 Task: Open a blank google sheet and write heading  Budget Tracker. Add Descriptions in a column and its values below  'Salary, Rent, Dining Out, Internet Bill, Groceries, Utilities Bill, Gas & Savings. 'Add Categories in next column and its values below  Income, Housing, Food, Utilities, Food, Utilities, Transportation & Savings. Add amount in next column and its values below  $2,500, $800, $100, $50, $200, $100, $100, $50 & $500. Add Dates in next column and its values below  2023-05-01, 2023-05-05, 2023-05-10, 2023-05-15, 2023-05-19, 2023-05-22, 2023-05-25 & 2023-05-30. Add Income/ Expense in next column and its values below  Income, Expense, Expense, Expense, Expense, Expense, Expense & IncomeSave page BudgetTrackbook
Action: Mouse moved to (307, 198)
Screenshot: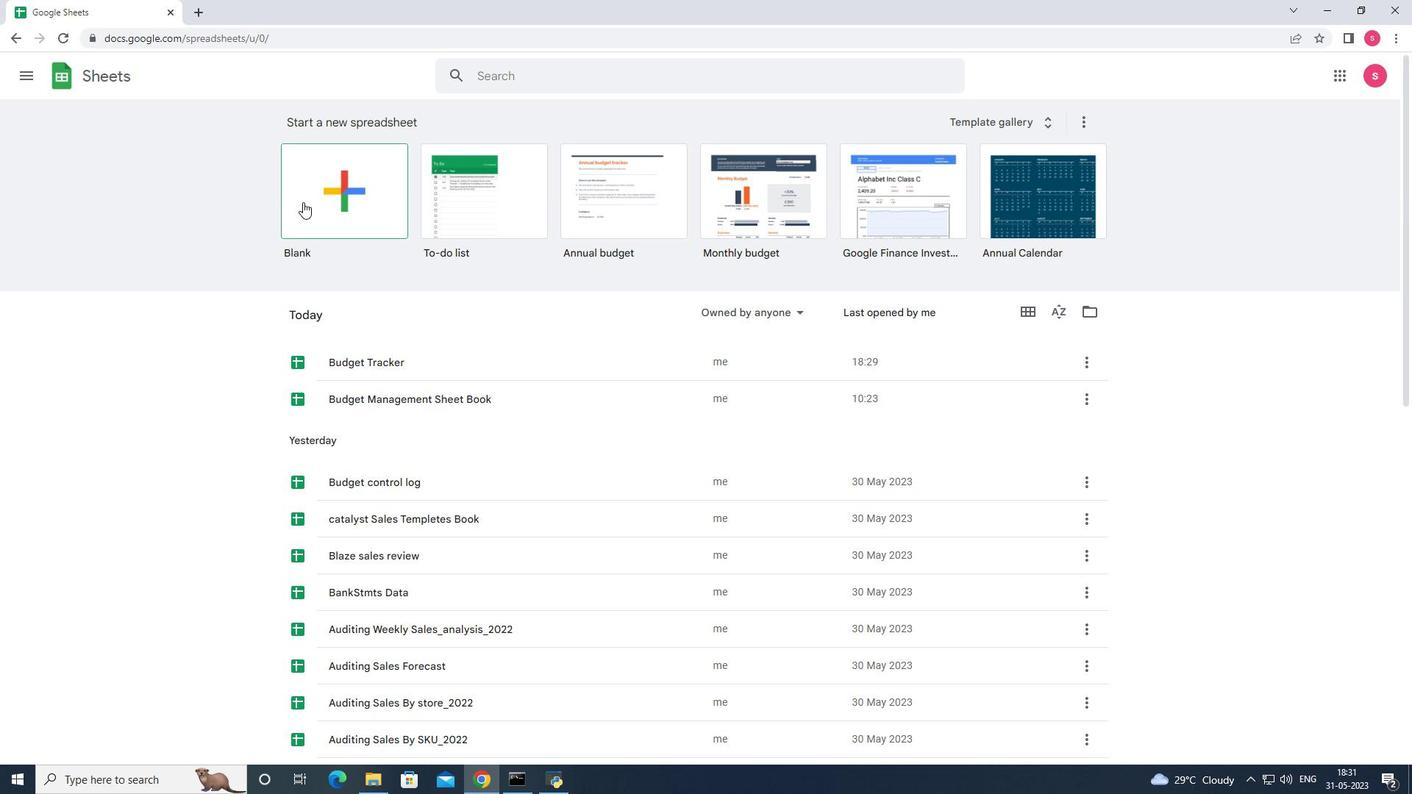 
Action: Mouse pressed left at (307, 198)
Screenshot: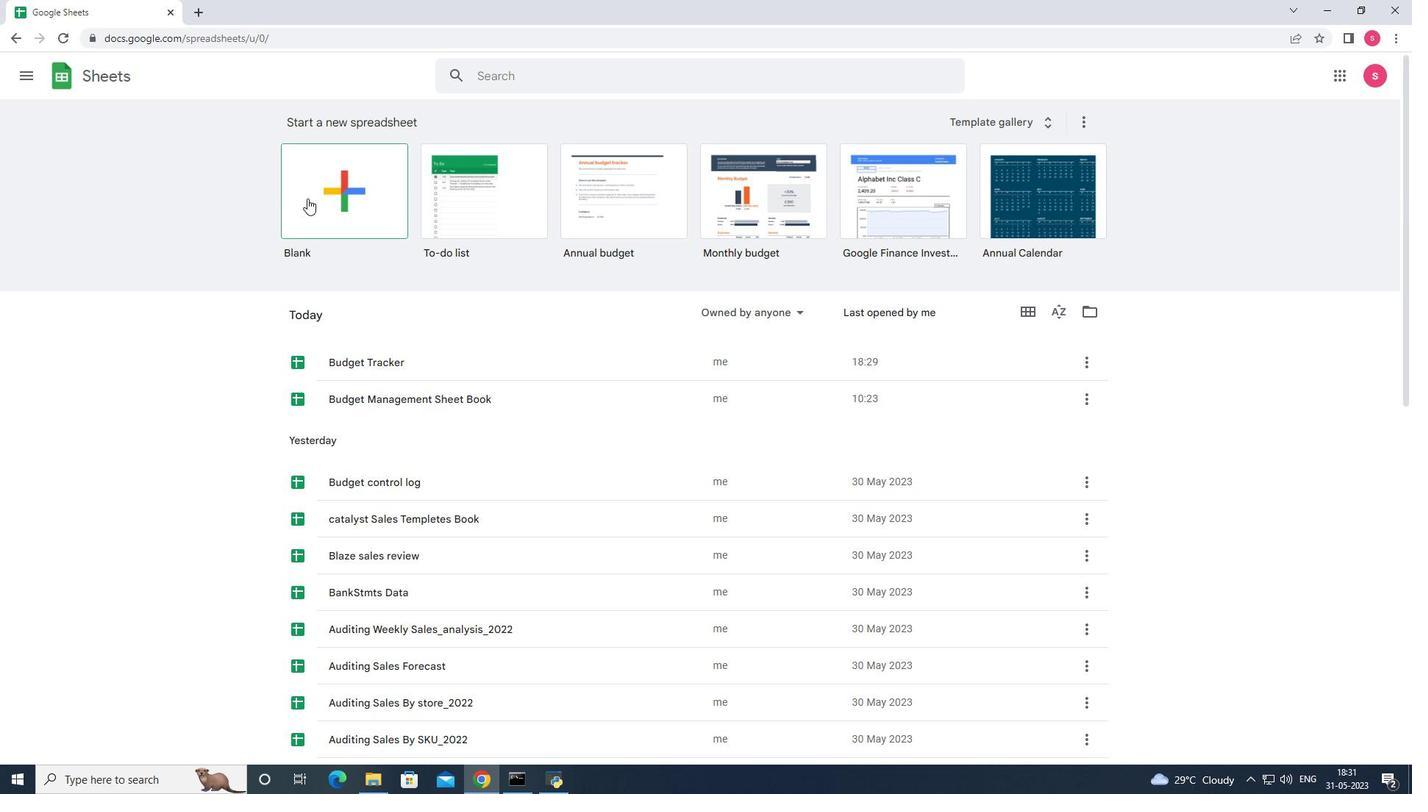 
Action: Mouse moved to (147, 231)
Screenshot: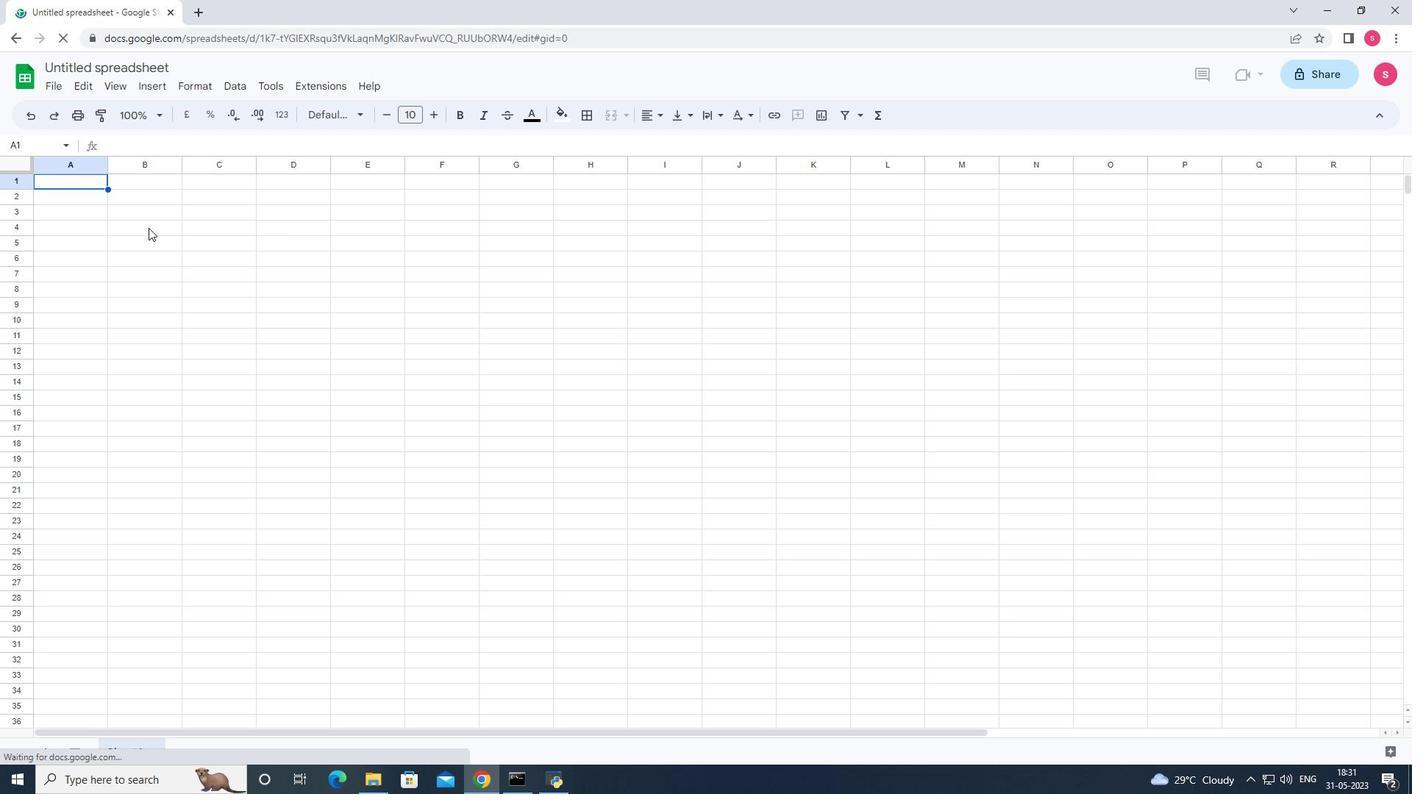 
Action: Key pressed <Key.shift><Key.shift><Key.shift><Key.shift><Key.shift><Key.shift><Key.shift><Key.shift><Key.shift>Budget<Key.space><Key.shift>Tracker<Key.enter><Key.shift><Key.shift><Key.shift><Key.shift><Key.shift><Key.shift><Key.shift><Key.shift><Key.shift><Key.shift><Key.shift><Key.shift><Key.shift><Key.shift><Key.shift><Key.shift><Key.shift><Key.shift><Key.shift><Key.shift><Key.shift><Key.shift><Key.shift><Key.shift><Key.shift><Key.shift><Key.shift><Key.shift><Key.shift><Key.shift><Key.shift><Key.shift><Key.shift><Key.shift><Key.shift><Key.shift><Key.shift><Key.shift><Key.shift><Key.shift><Key.shift><Key.shift><Key.shift><Key.shift><Key.shift><Key.shift><Key.shift><Key.shift><Key.shift><Key.shift><Key.shift><Key.shift><Key.shift><Key.shift><Key.shift><Key.shift><Key.shift><Key.shift><Key.shift><Key.shift><Key.shift><Key.shift>Descriptions<Key.enter><Key.shift>Salary<Key.space><Key.enter><Key.shift>Rent<Key.enter><Key.shift><Key.shift><Key.shift><Key.shift><Key.shift><Key.shift><Key.shift><Key.shift><Key.shift><Key.shift><Key.shift>Dining<Key.space><Key.shift>Out<Key.enter><Key.shift><Key.shift><Key.shift><Key.shift><Key.shift><Key.shift>Internet<Key.space><Key.shift>Bill<Key.enter><Key.shift><Key.shift><Key.shift><Key.shift><Key.shift><Key.shift><Key.shift><Key.shift><Key.shift><Key.shift><Key.shift><Key.shift><Key.shift><Key.shift><Key.shift><Key.shift><Key.shift><Key.shift><Key.shift><Key.shift><Key.shift><Key.shift><Key.shift><Key.shift><Key.shift><Key.shift><Key.shift><Key.shift>Groceries<Key.enter><Key.shift><Key.shift><Key.shift><Key.shift><Key.shift><Key.shift><Key.shift><Key.shift><Key.shift><Key.shift><Key.shift>Utilities<Key.space><Key.shift>Bii<Key.backspace>ll<Key.enter><Key.shift><Key.shift><Key.shift><Key.shift><Key.shift><Key.shift><Key.shift><Key.shift><Key.shift><Key.shift><Key.shift><Key.shift>Gas<Key.enter><Key.shift>Savings<Key.enter><Key.right><Key.up><Key.up><Key.up><Key.up><Key.up><Key.up><Key.up><Key.up><Key.up><Key.shift>Categories<Key.enter><Key.shift><Key.shift><Key.shift><Key.shift>Income<Key.enter><Key.shift>Housing<Key.enter><Key.shift><Key.shift><Key.shift><Key.shift><Key.shift><Key.shift><Key.shift><Key.shift><Key.shift><Key.shift><Key.shift><Key.shift><Key.shift><Key.shift><Key.shift><Key.shift><Key.shift><Key.shift><Key.shift><Key.shift><Key.shift><Key.shift><Key.shift><Key.shift><Key.shift>Food<Key.enter><Key.shift>Utilities<Key.enter><Key.shift><Key.shift>F<Key.enter><Key.shift><Key.shift><Key.shift><Key.shift>U<Key.enter><Key.shift>Transportation<Key.enter><Key.shift>Savings<Key.enter><Key.right><Key.up><Key.up><Key.up><Key.up><Key.up><Key.up><Key.up><Key.up><Key.up><Key.shift>Amount<Key.enter>2500<Key.enter>800<Key.enter>100<Key.enter>50<Key.enter>200<Key.enter>100<Key.enter>50<Key.enter>500<Key.enter><Key.right><Key.up><Key.up><Key.up><Key.up><Key.up><Key.up><Key.up><Key.up>
Screenshot: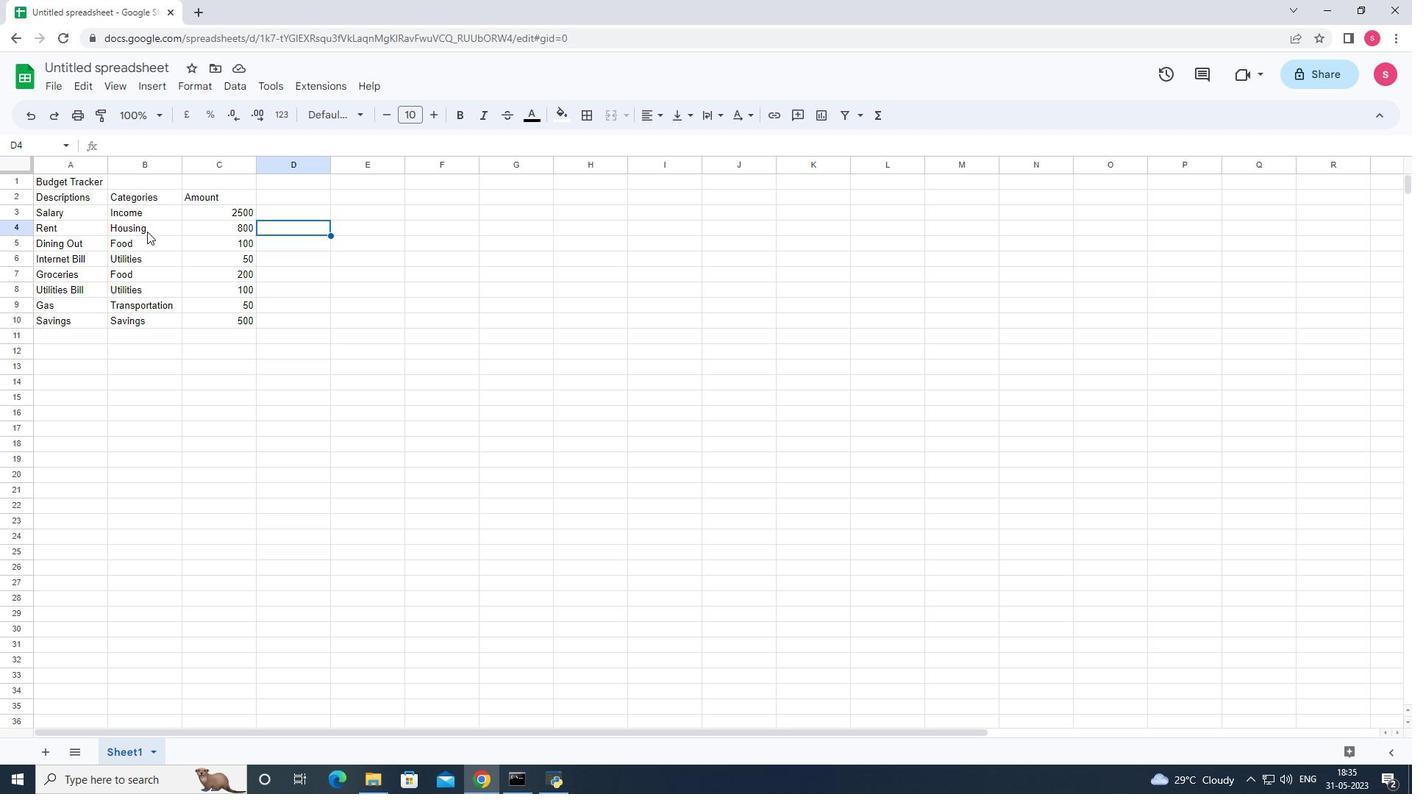 
Action: Mouse moved to (191, 211)
Screenshot: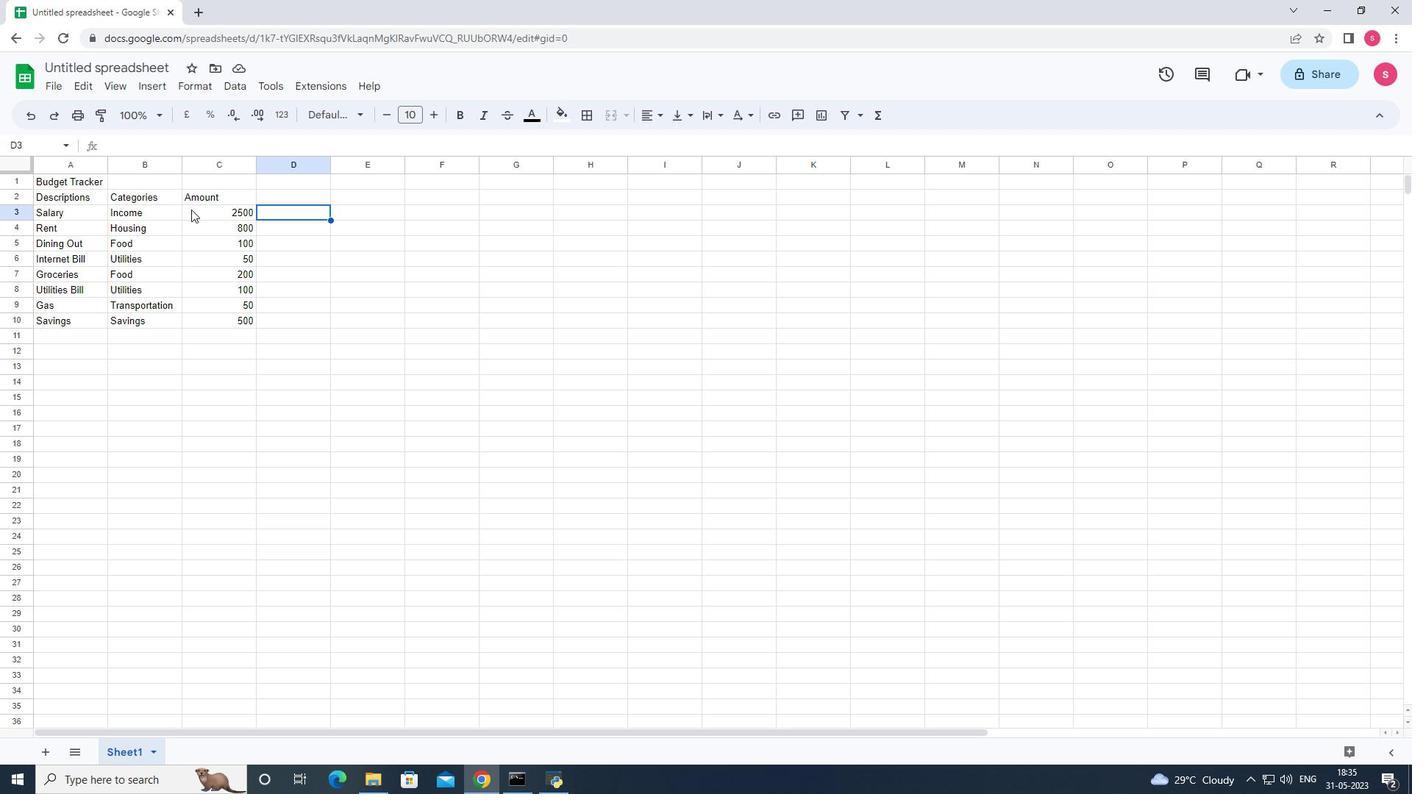 
Action: Mouse pressed left at (191, 211)
Screenshot: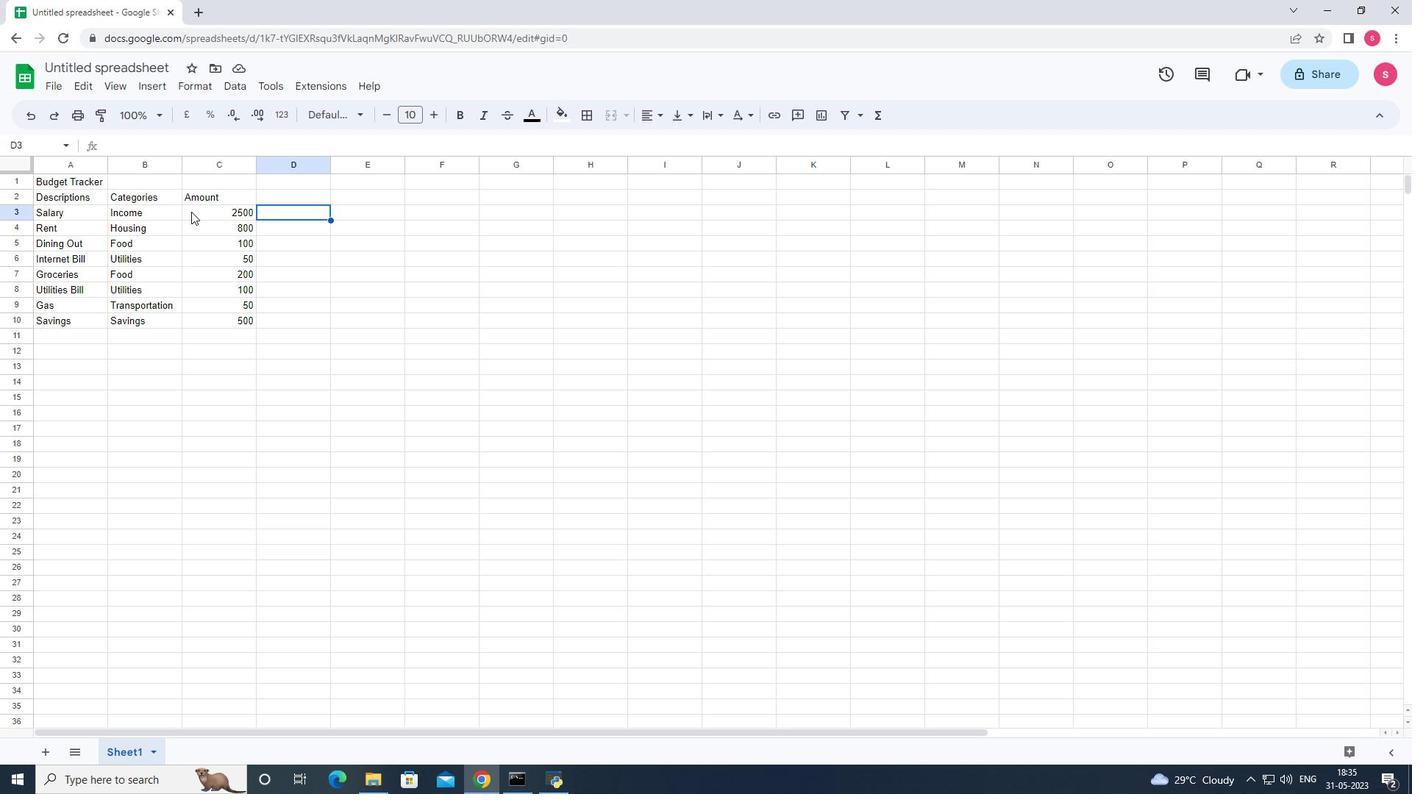 
Action: Mouse moved to (306, 336)
Screenshot: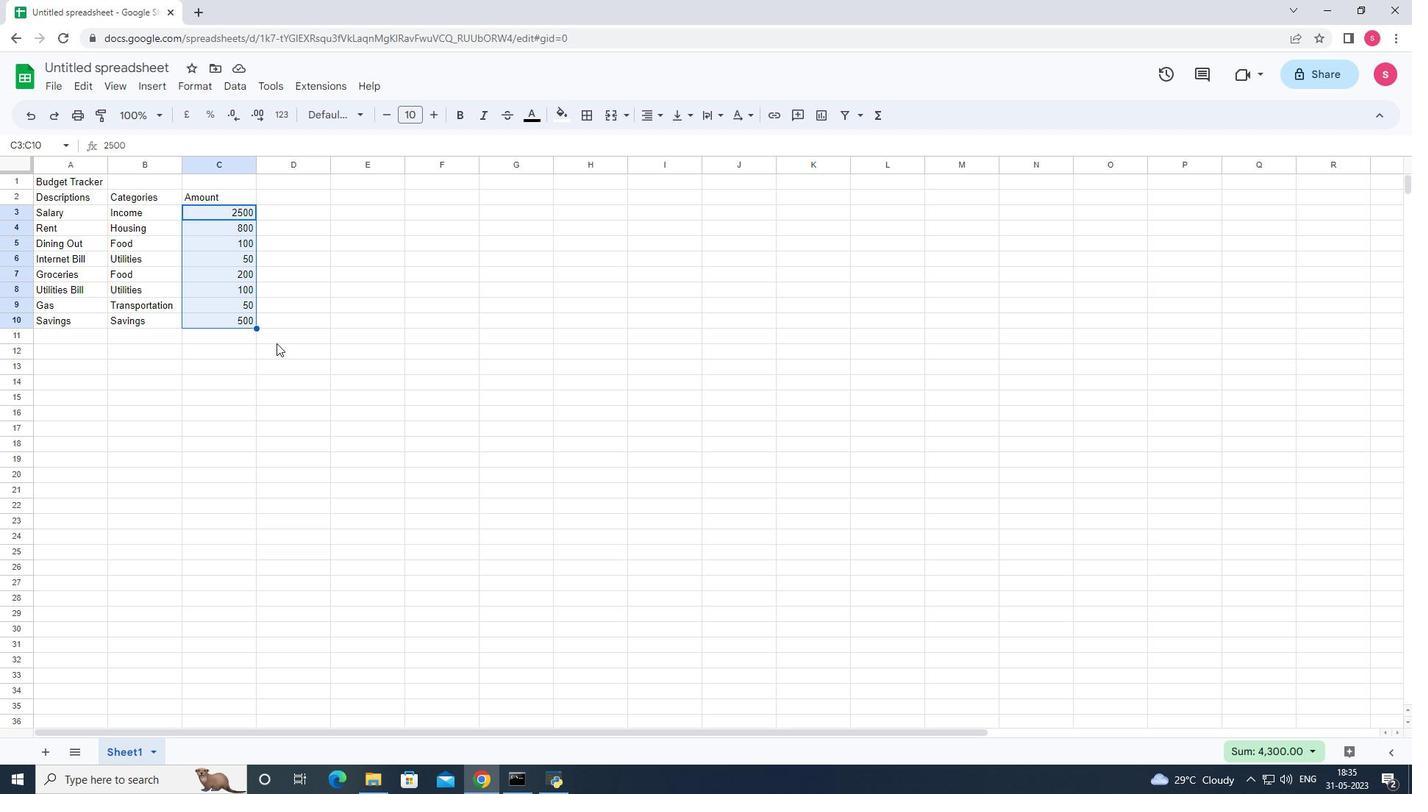 
Action: Mouse pressed left at (306, 336)
Screenshot: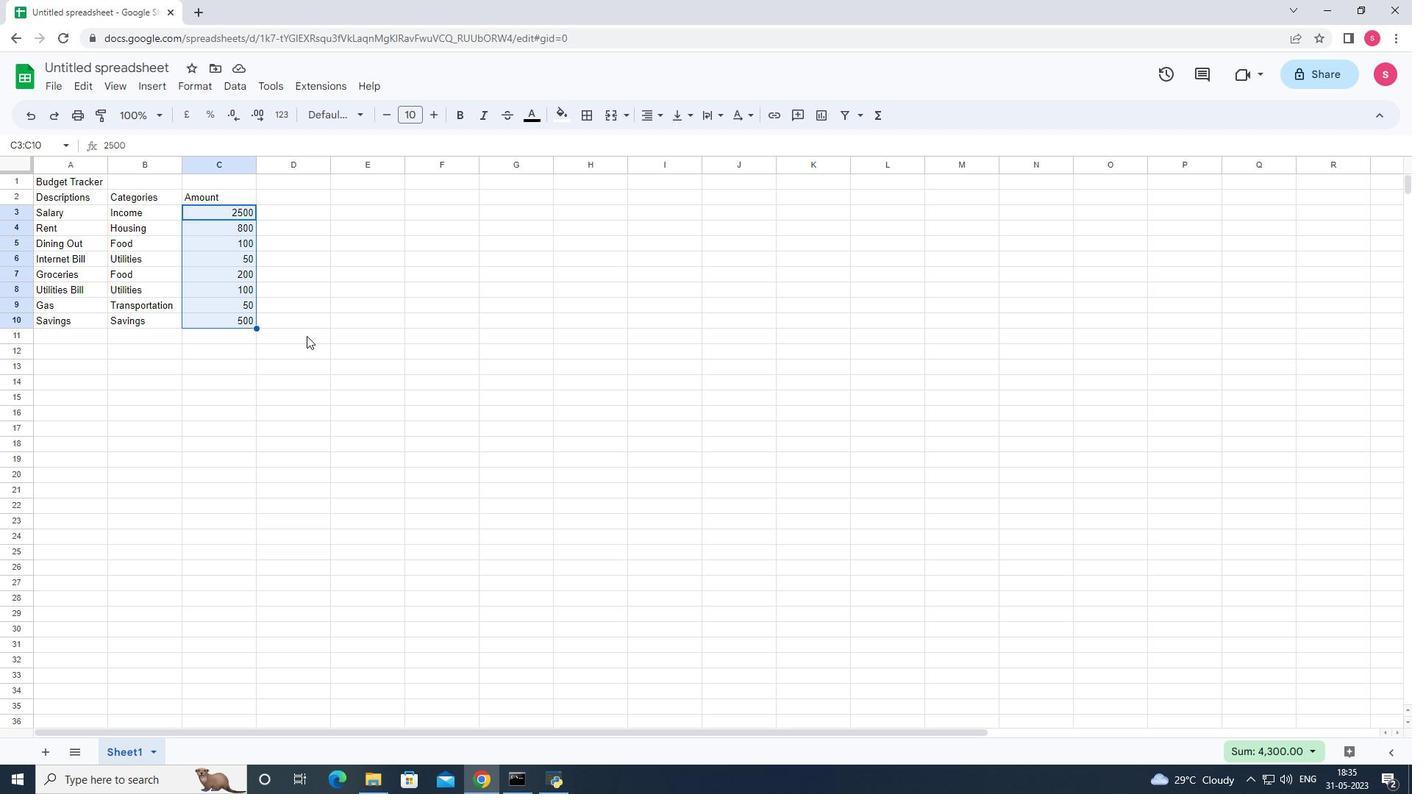 
Action: Mouse moved to (279, 195)
Screenshot: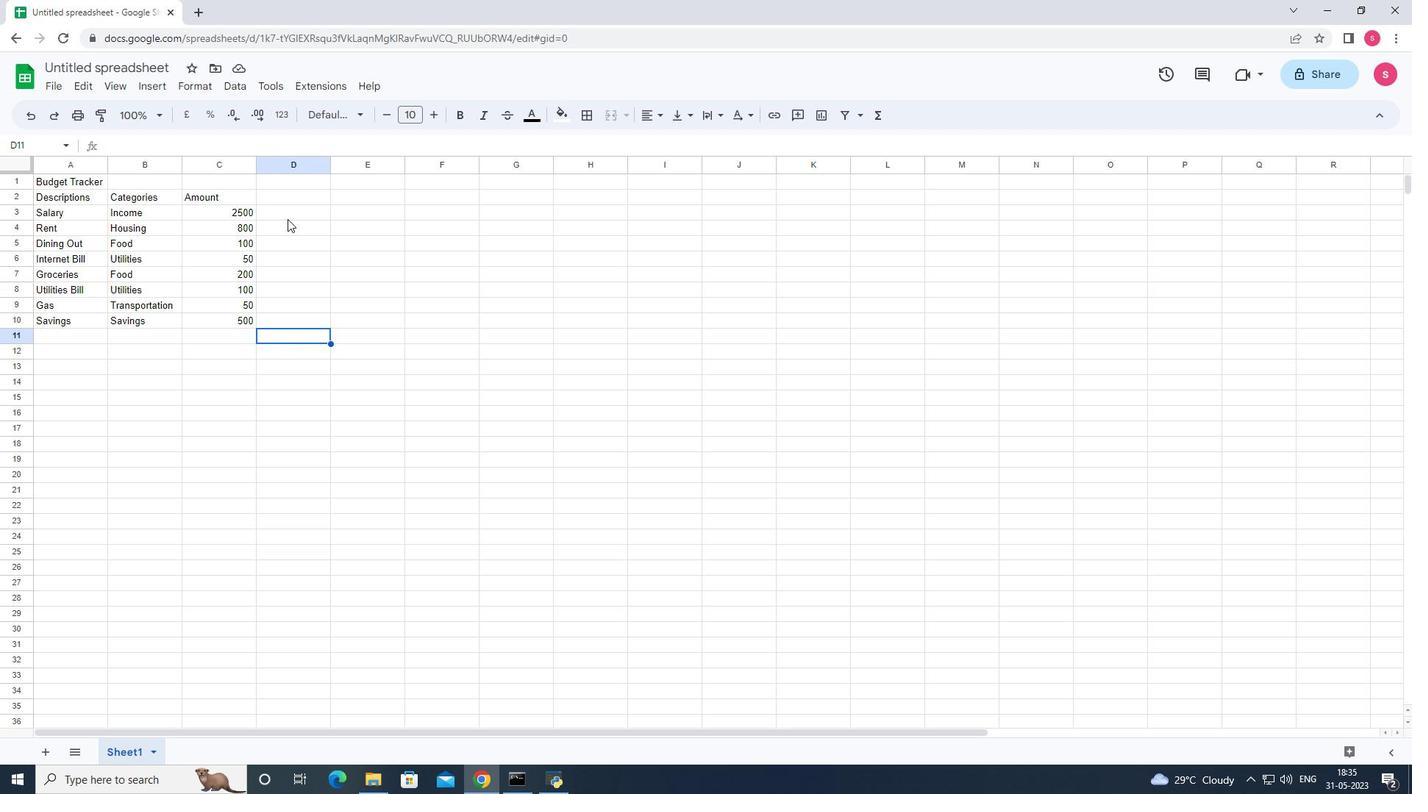 
Action: Mouse pressed left at (279, 195)
Screenshot: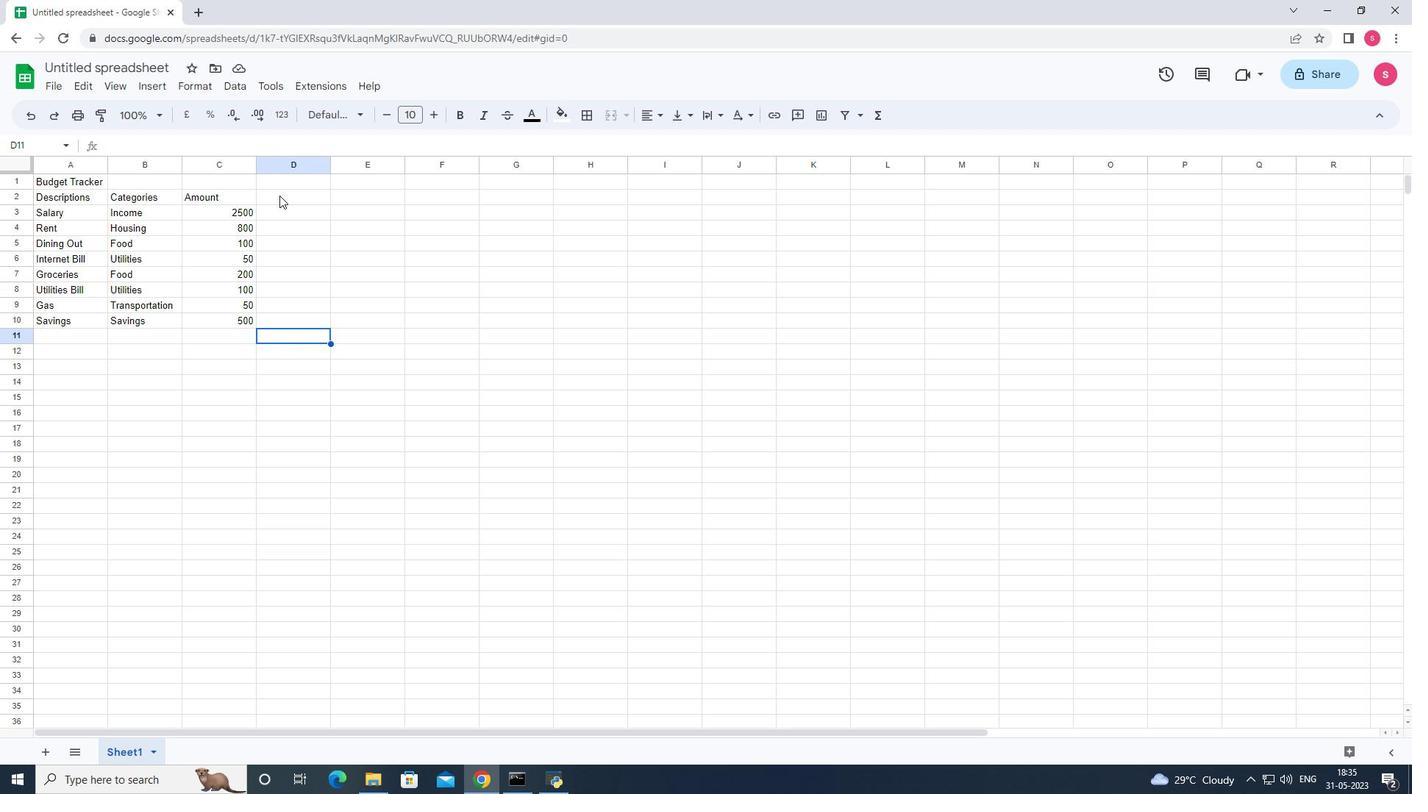
Action: Mouse moved to (278, 205)
Screenshot: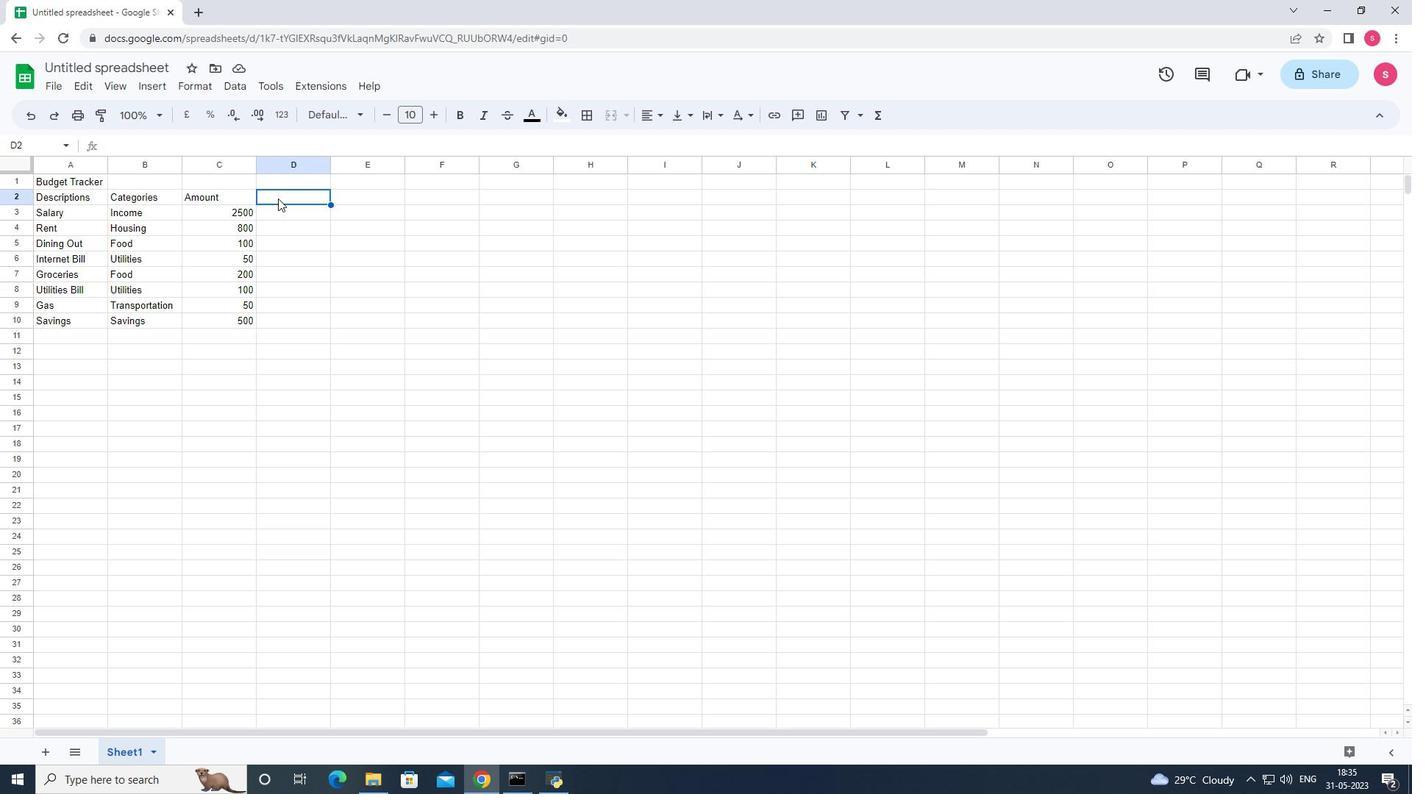 
Action: Key pressed <Key.shift>Dates<Key.down>2023-05-01<Key.enter>2023-05-05<Key.enter>2023-05-10<Key.enter>2023-05-
Screenshot: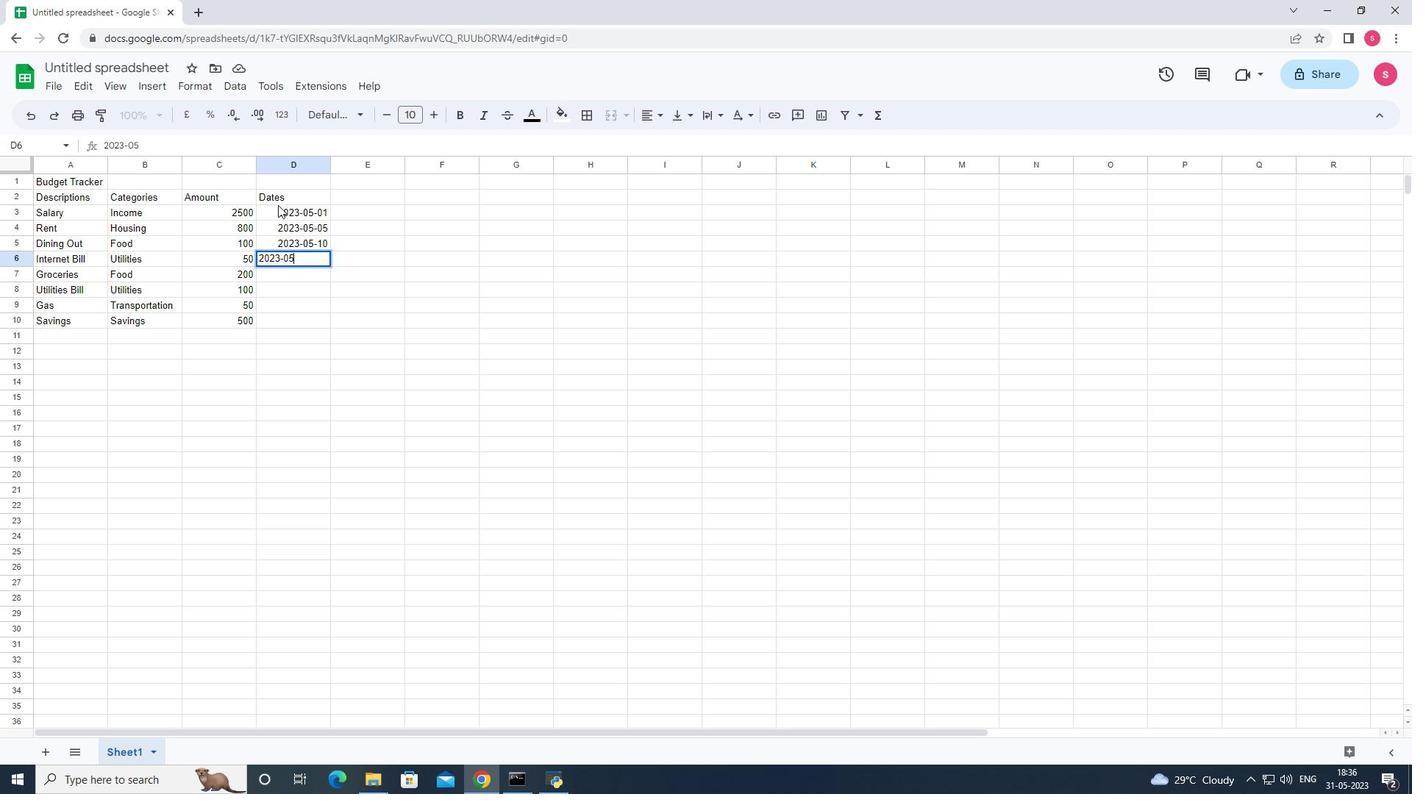 
Action: Mouse moved to (317, 348)
Screenshot: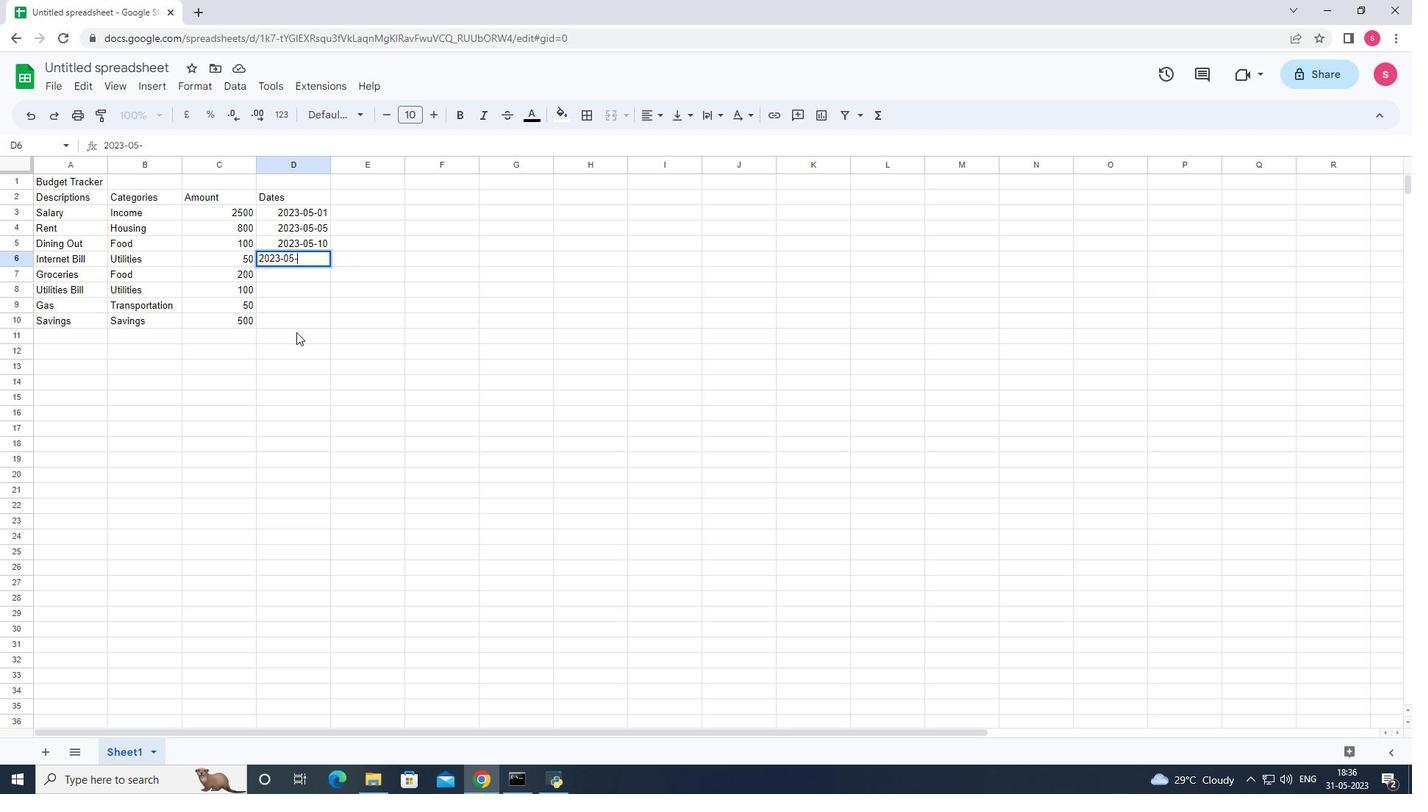 
Action: Mouse pressed left at (317, 348)
Screenshot: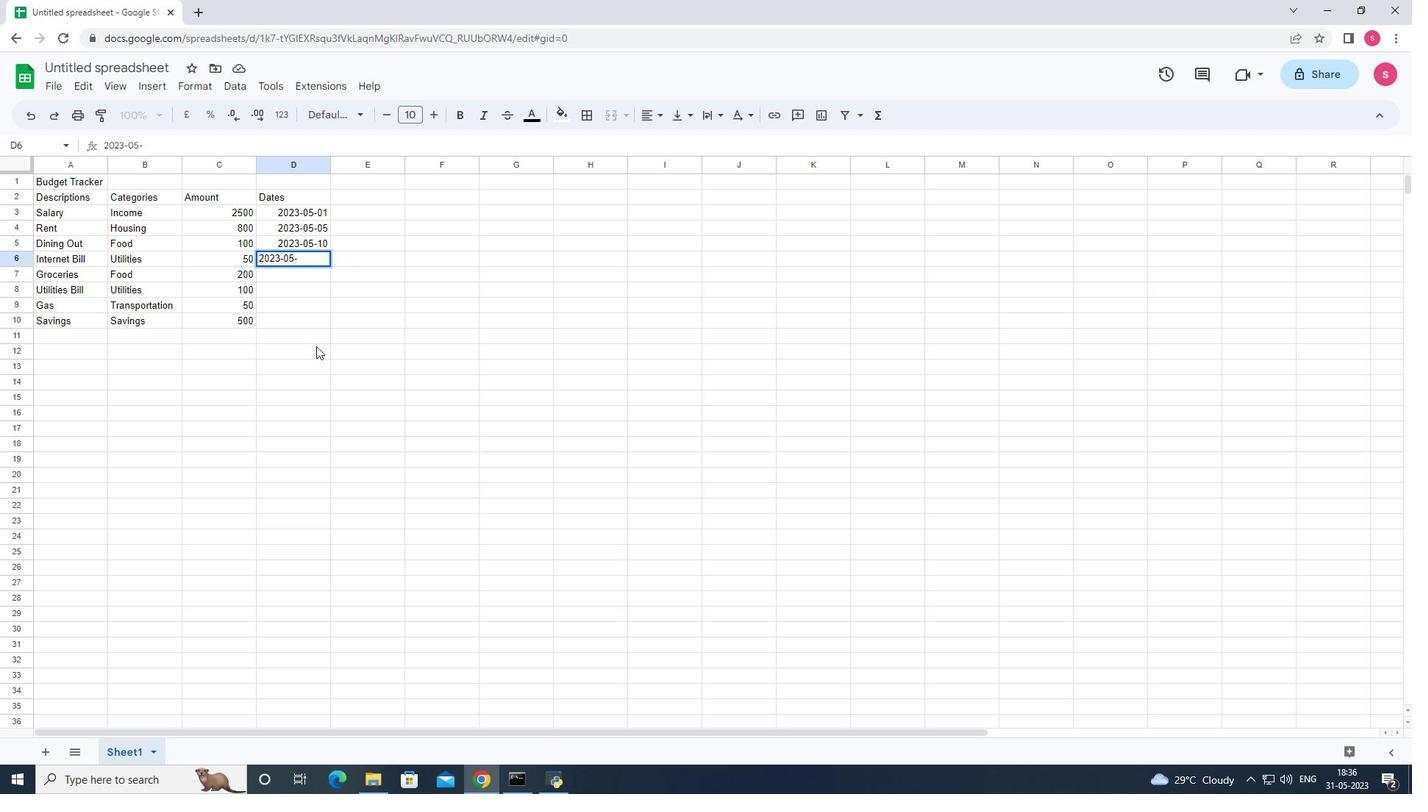 
Action: Mouse moved to (224, 209)
Screenshot: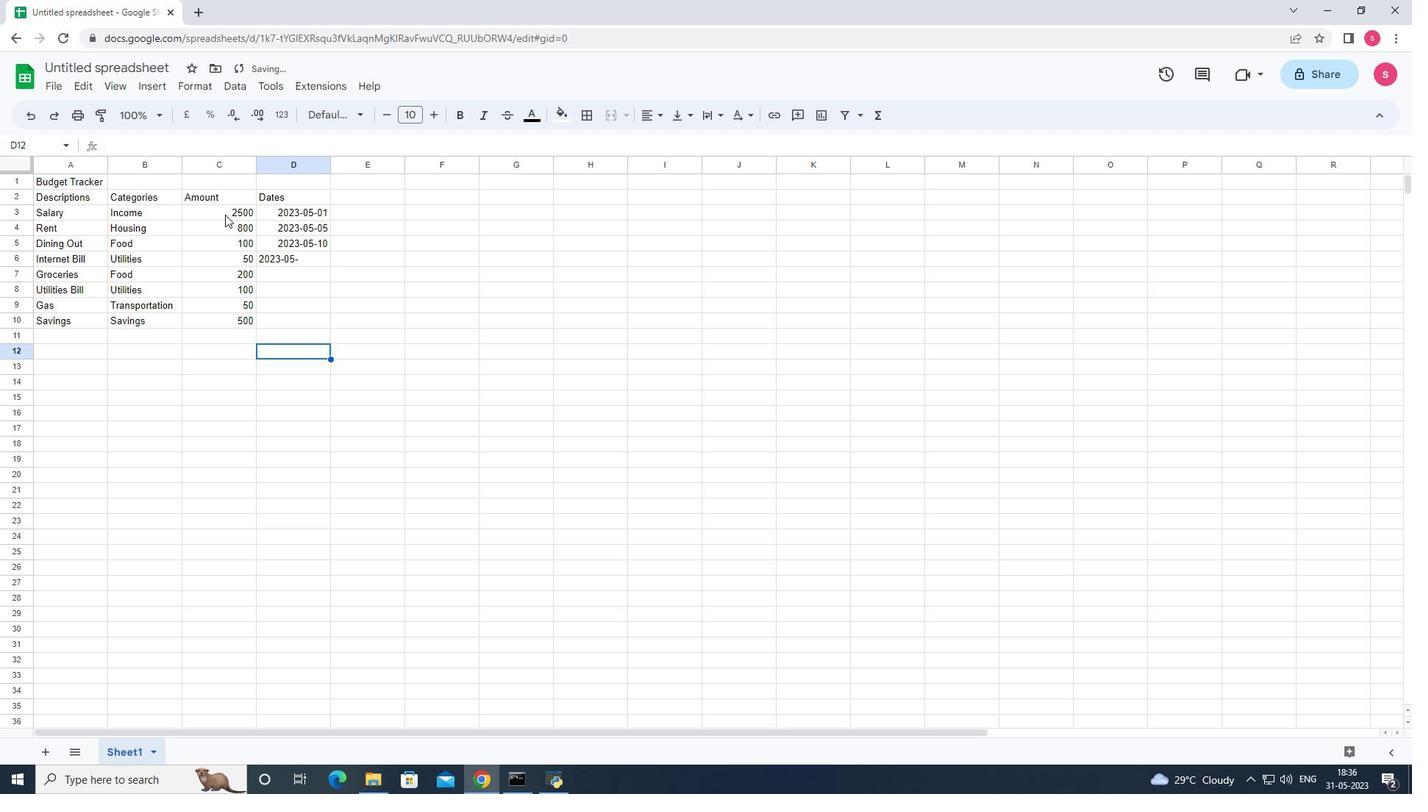 
Action: Mouse pressed left at (224, 209)
Screenshot: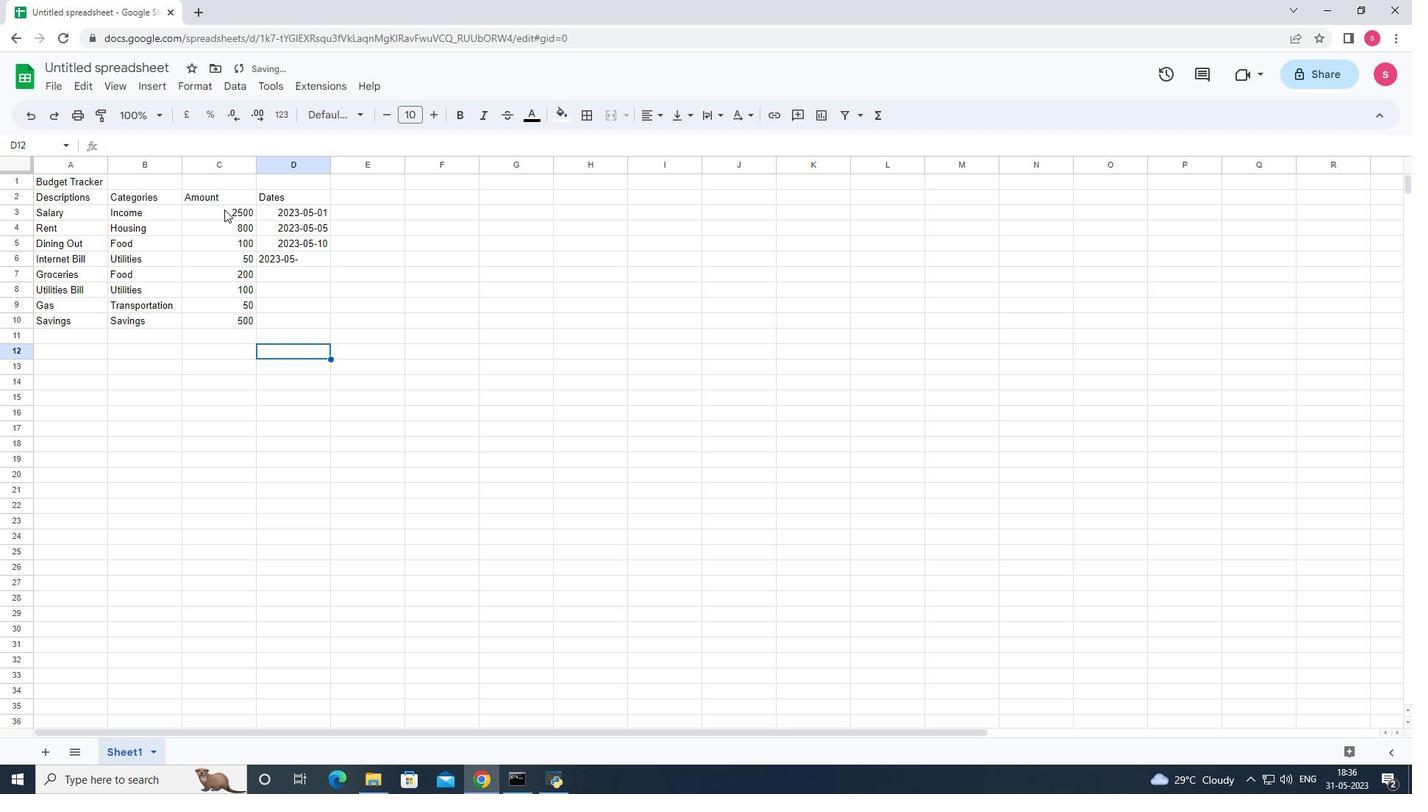 
Action: Mouse moved to (199, 92)
Screenshot: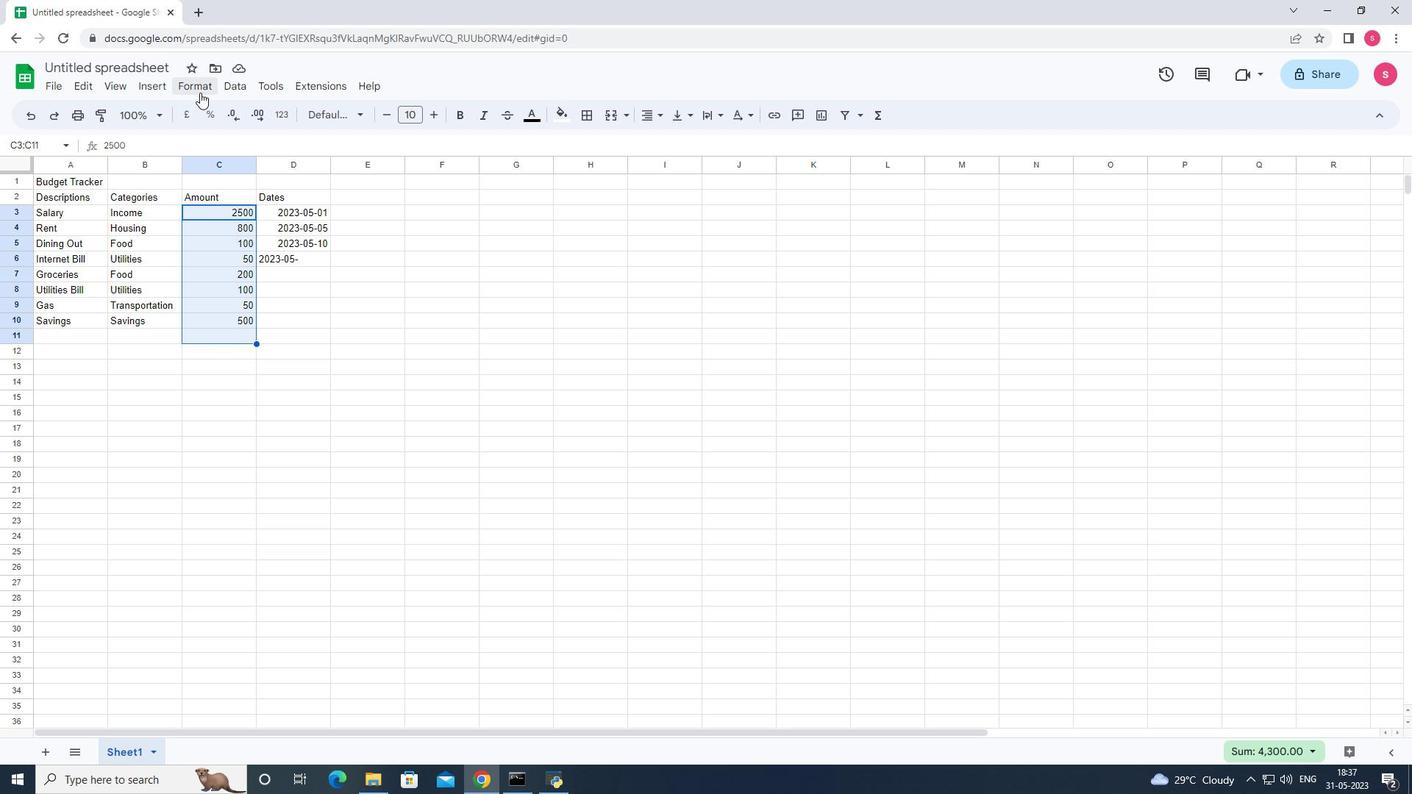 
Action: Mouse pressed left at (199, 92)
Screenshot: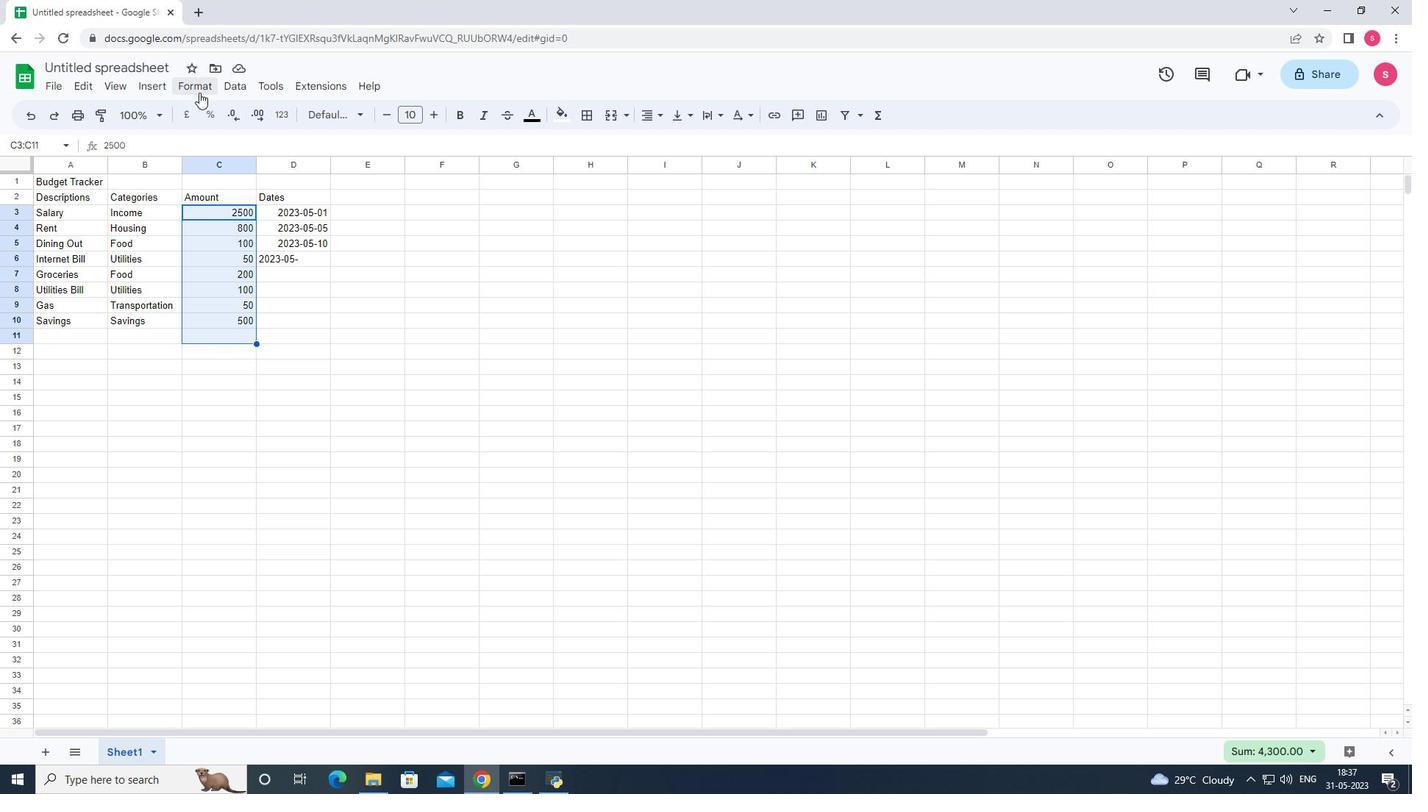 
Action: Mouse moved to (218, 141)
Screenshot: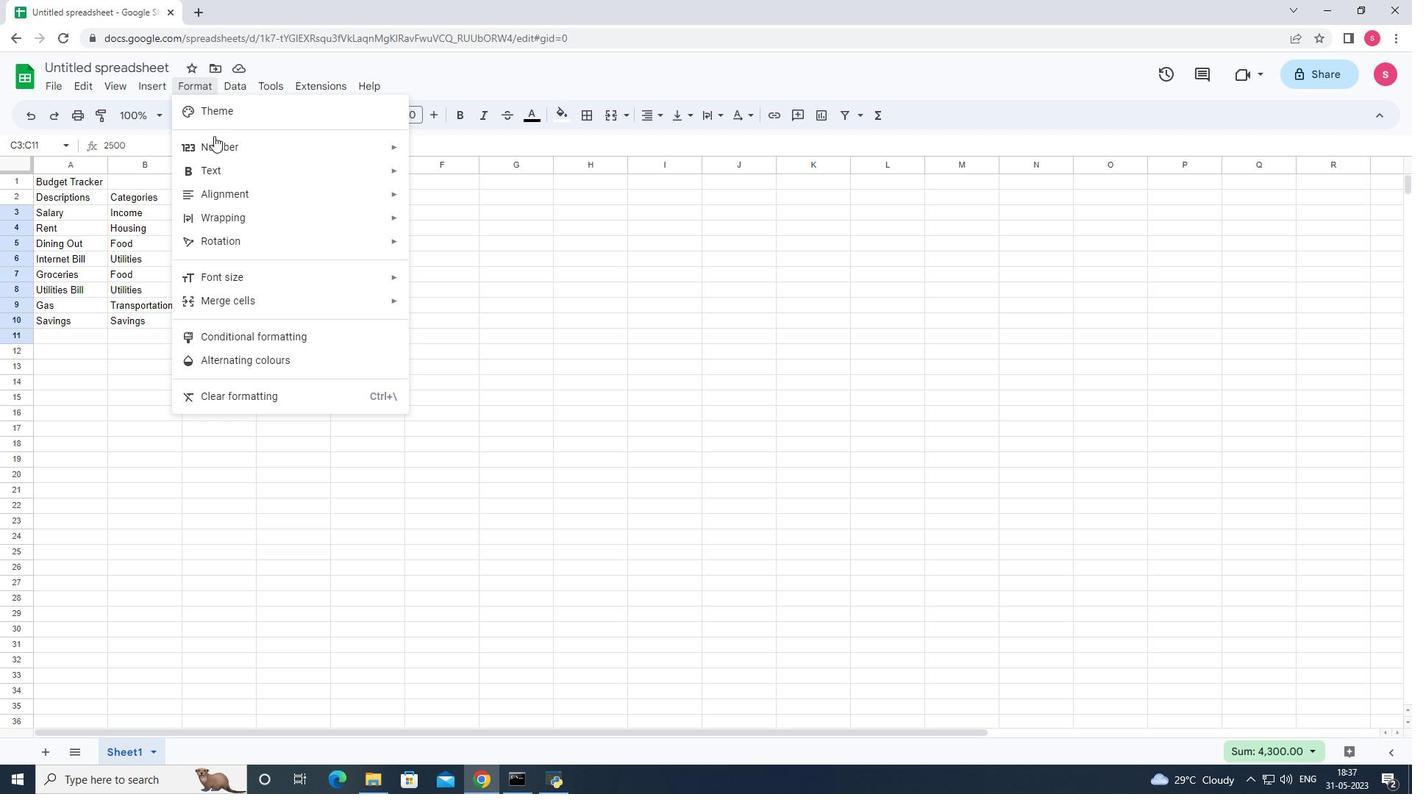 
Action: Mouse pressed left at (218, 141)
Screenshot: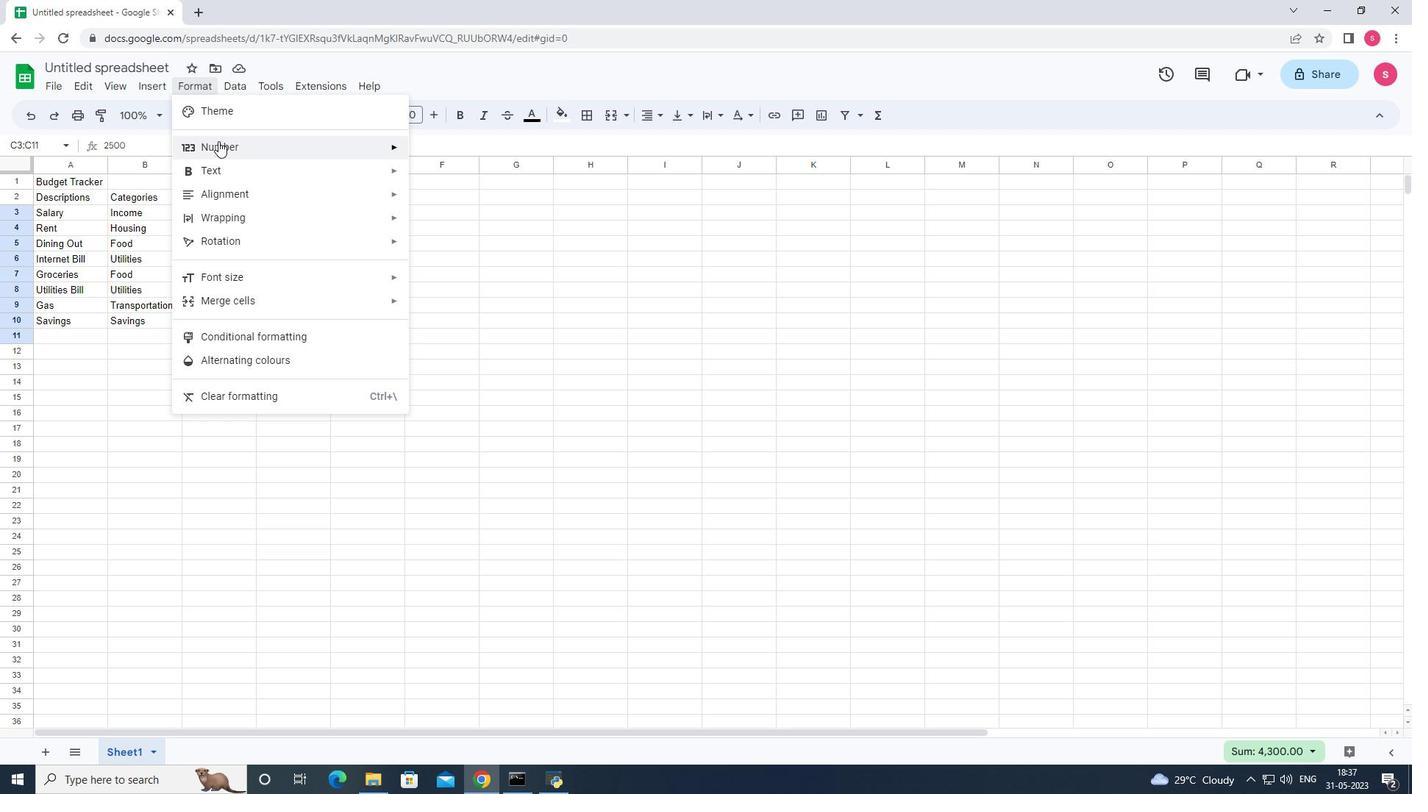 
Action: Mouse moved to (498, 585)
Screenshot: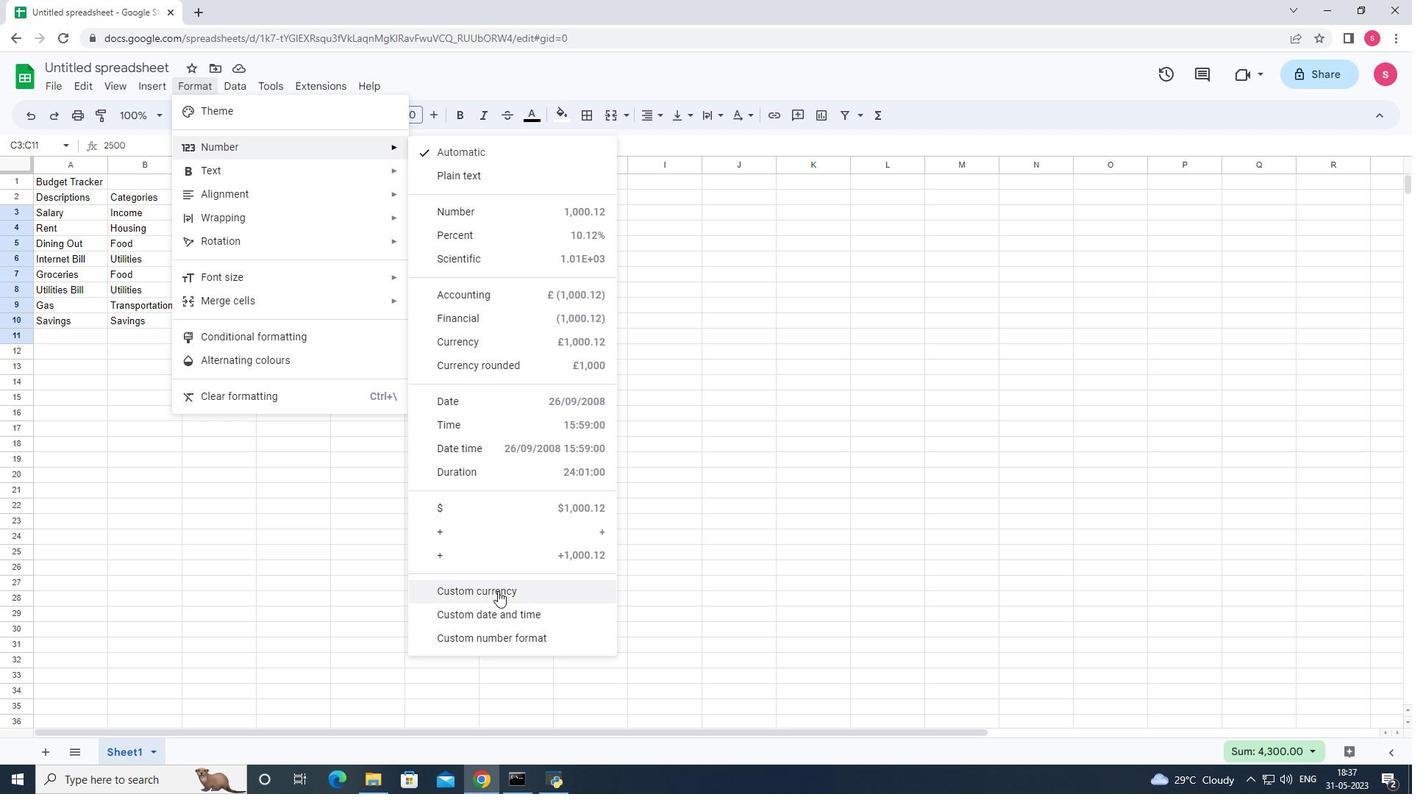 
Action: Mouse pressed left at (498, 585)
Screenshot: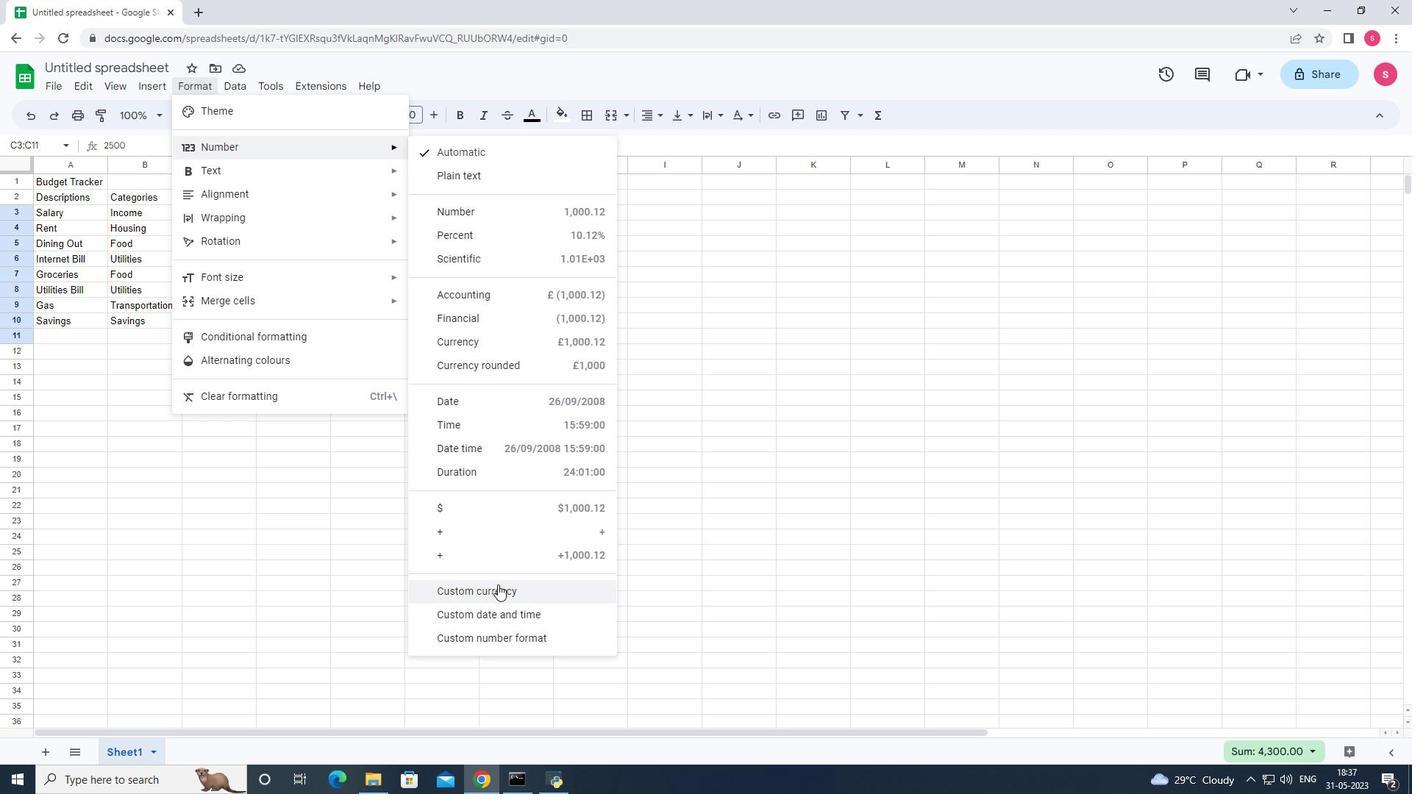 
Action: Mouse moved to (613, 309)
Screenshot: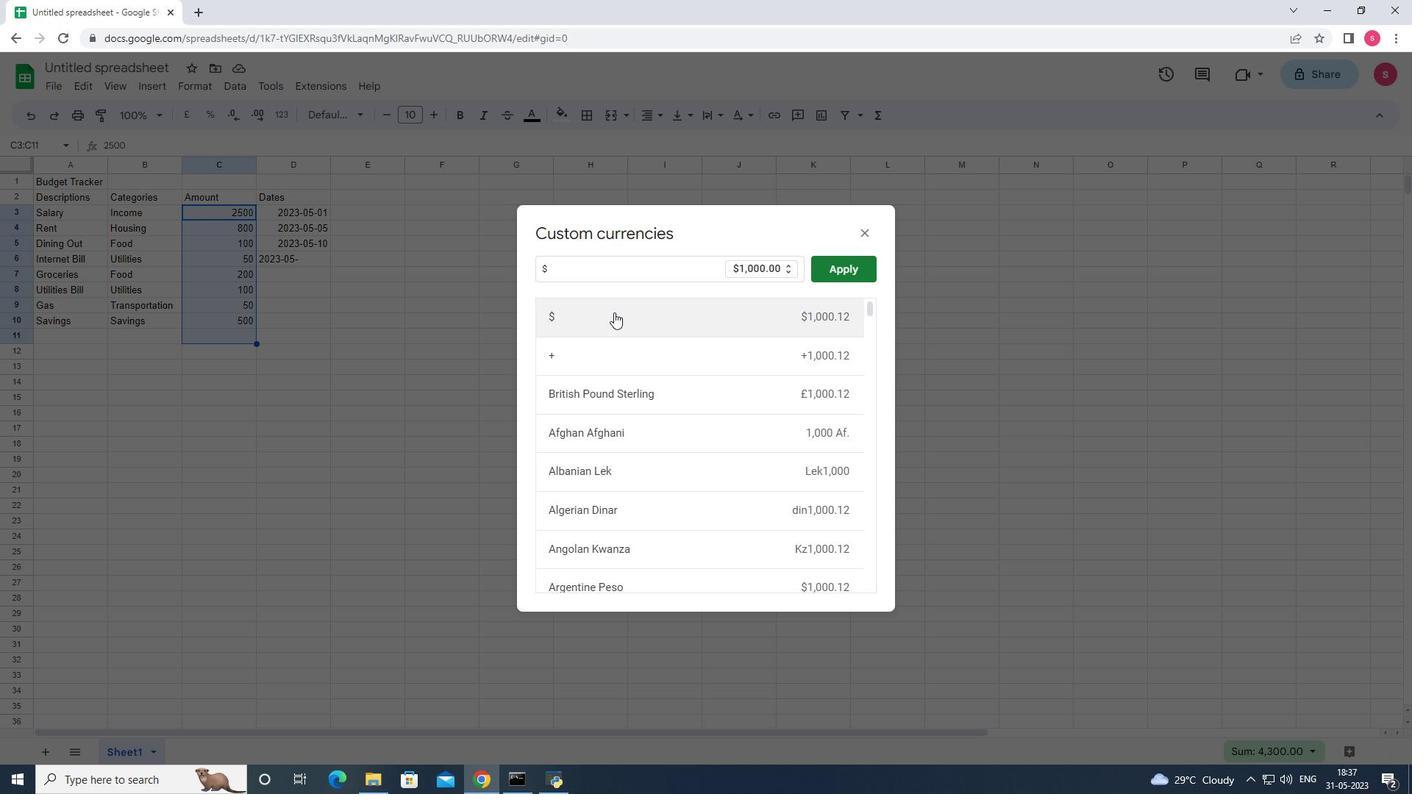 
Action: Mouse pressed left at (613, 309)
Screenshot: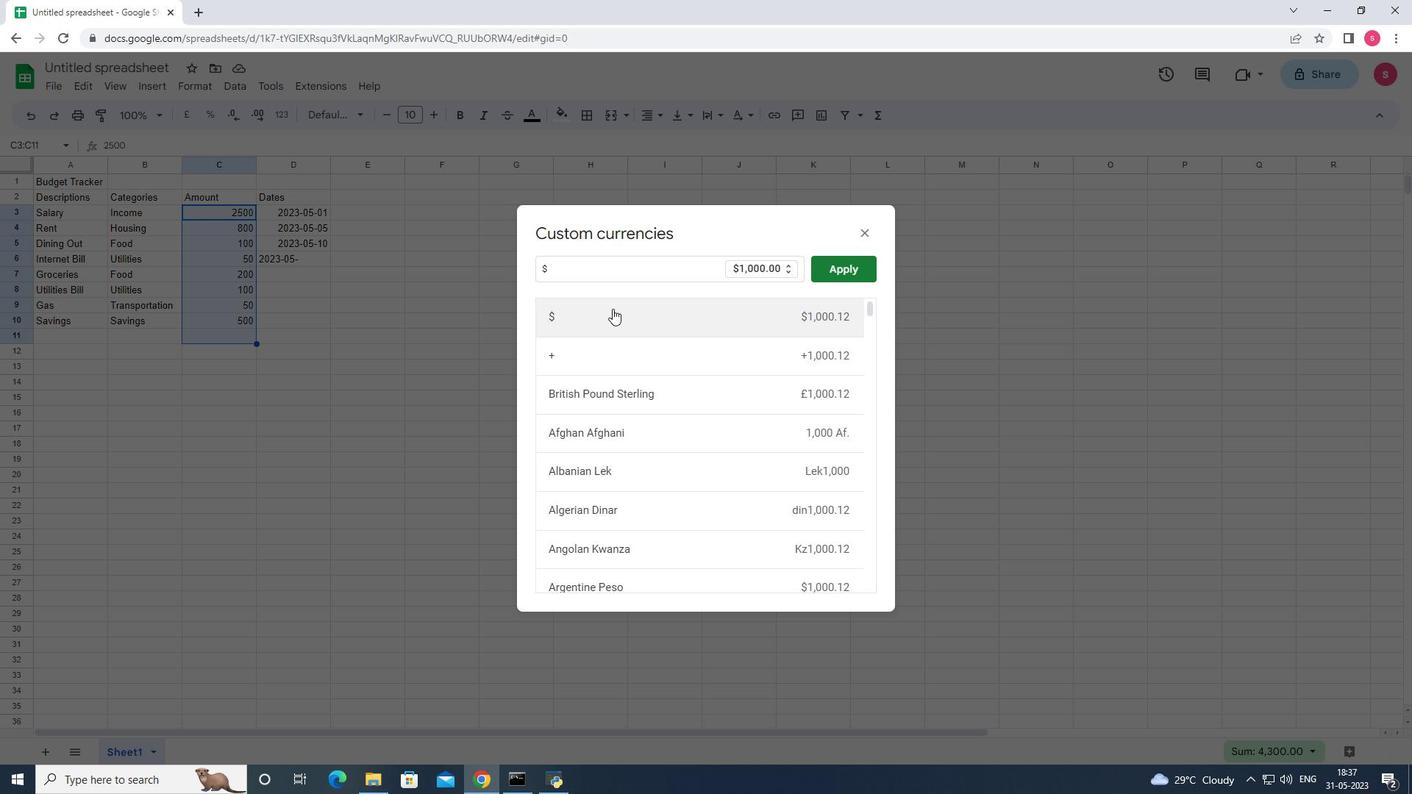 
Action: Mouse moved to (818, 275)
Screenshot: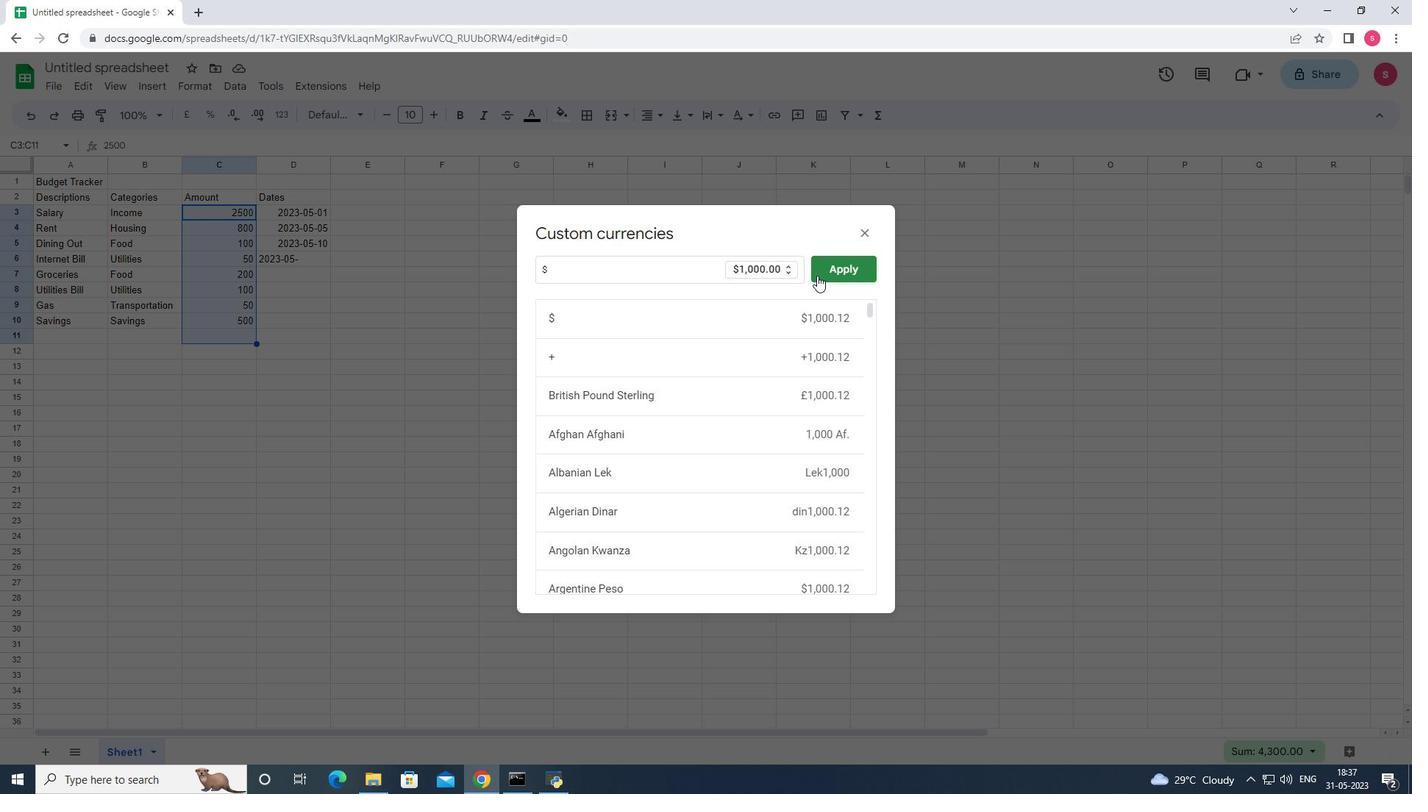 
Action: Mouse pressed left at (818, 275)
Screenshot: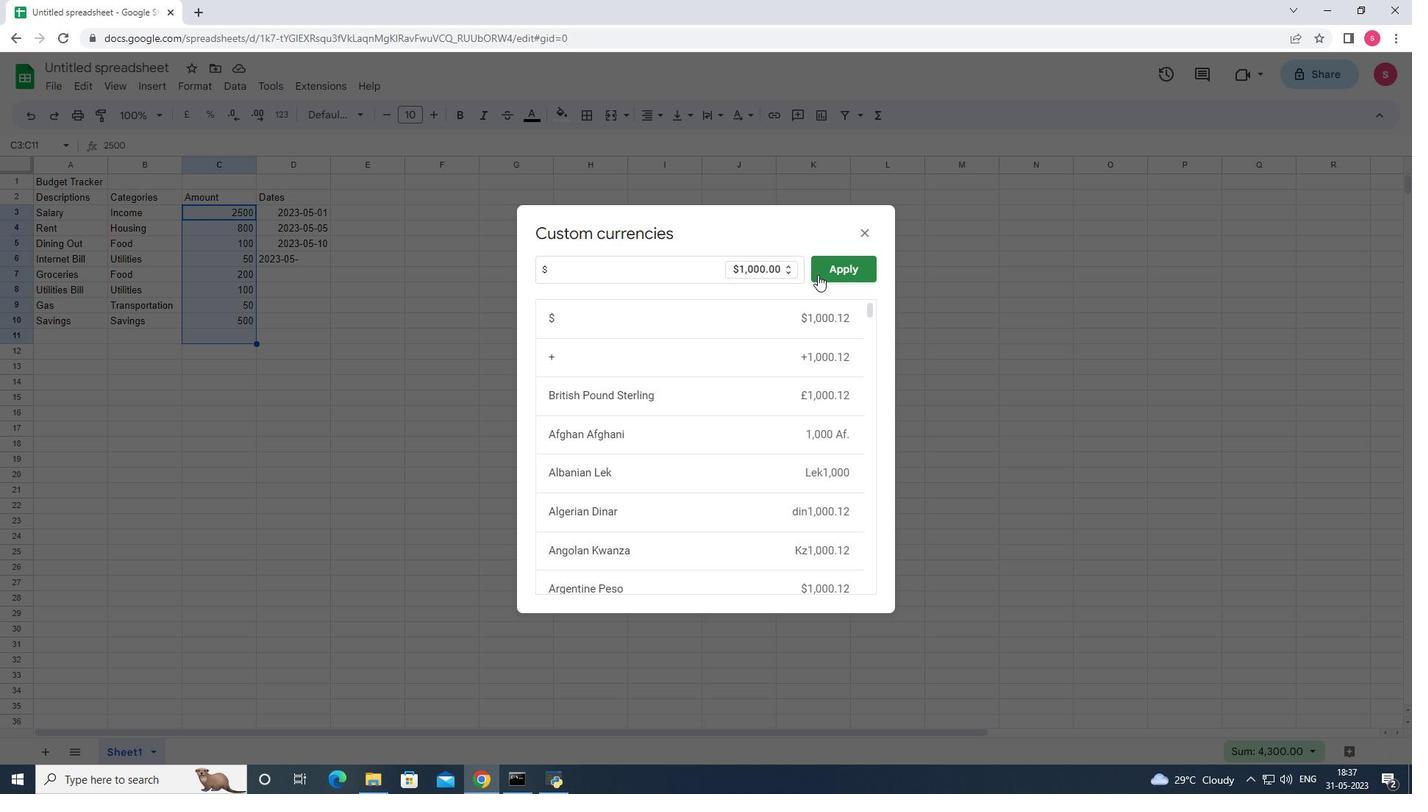 
Action: Mouse moved to (316, 265)
Screenshot: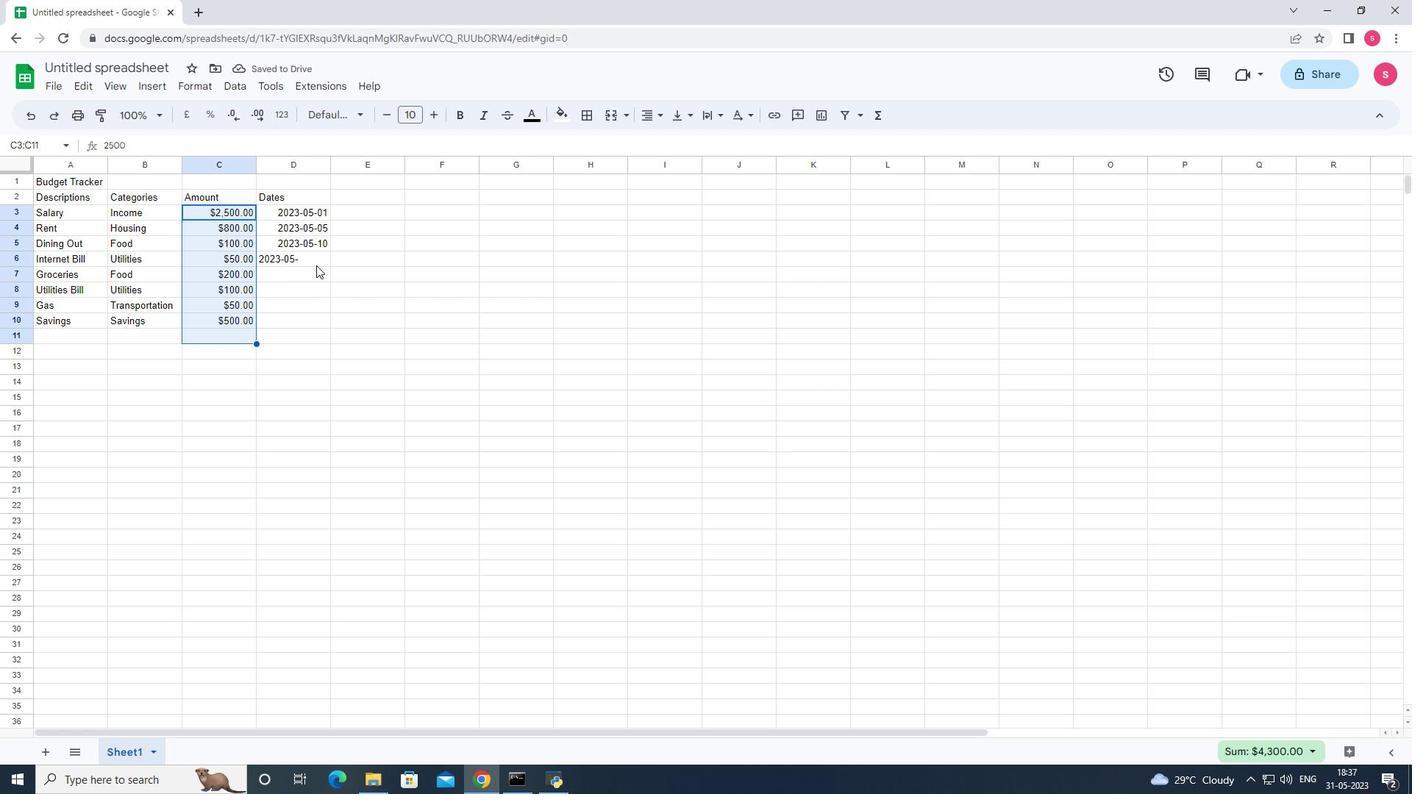 
Action: Mouse pressed left at (316, 265)
Screenshot: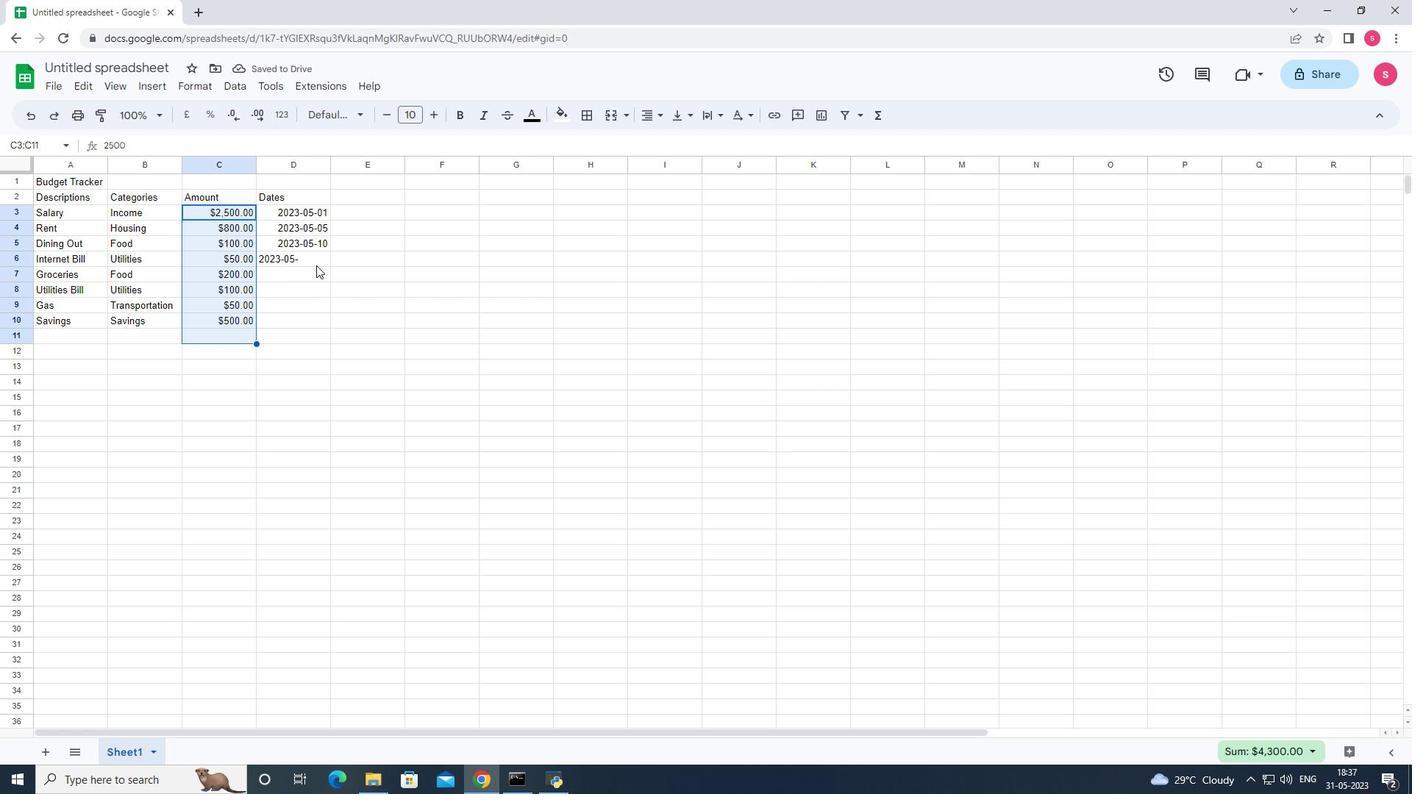 
Action: Mouse moved to (522, 295)
Screenshot: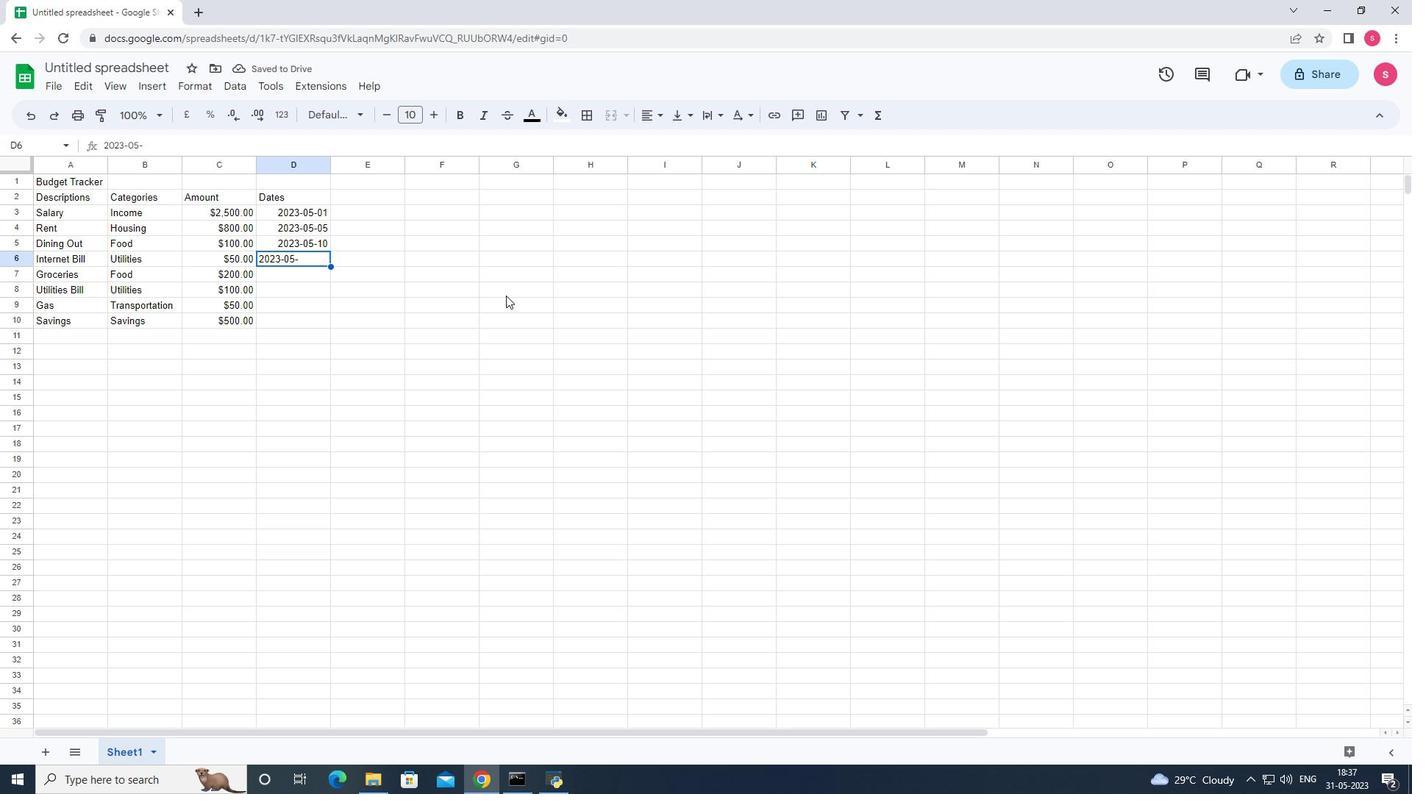 
Action: Key pressed 1<Key.backspace>2023-05-15<Key.enter>2023-05-19<Key.enter>2023-05-22<Key.enter>2023-05-25<Key.enter>2023-05-30<Key.enter><Key.right><Key.up><Key.up><Key.up><Key.up><Key.up><Key.up><Key.up><Key.up><Key.up><Key.shift>Income/<Key.space><Key.shift><Key.shift><Key.shift><Key.shift><Key.shift><Key.shift><Key.shift><Key.shift><Key.shift><Key.shift><Key.shift><Key.shift><Key.shift><Key.shift><Key.shift><Key.shift><Key.shift><Key.shift><Key.shift><Key.shift><Key.shift>Expense<Key.enter><Key.shift><Key.shift><Key.shift><Key.shift><Key.shift><Key.shift><Key.shift><Key.shift><Key.shift><Key.shift><Key.shift>Income<Key.space><Key.down><Key.shift><Key.shift><Key.shift><Key.shift><Key.shift><Key.shift><Key.shift><Key.shift><Key.shift><Key.shift><Key.shift><Key.shift><Key.shift><Key.shift>Expense<Key.space><Key.down><Key.down><Key.down><Key.down><Key.down><Key.down><Key.shift>Income<Key.up><Key.shift>Expense<Key.up><Key.shift>Expense<Key.up><Key.shift>Expense<Key.up><Key.up><Key.shift>Expense<Key.down><Key.shift>Expense<Key.right>
Screenshot: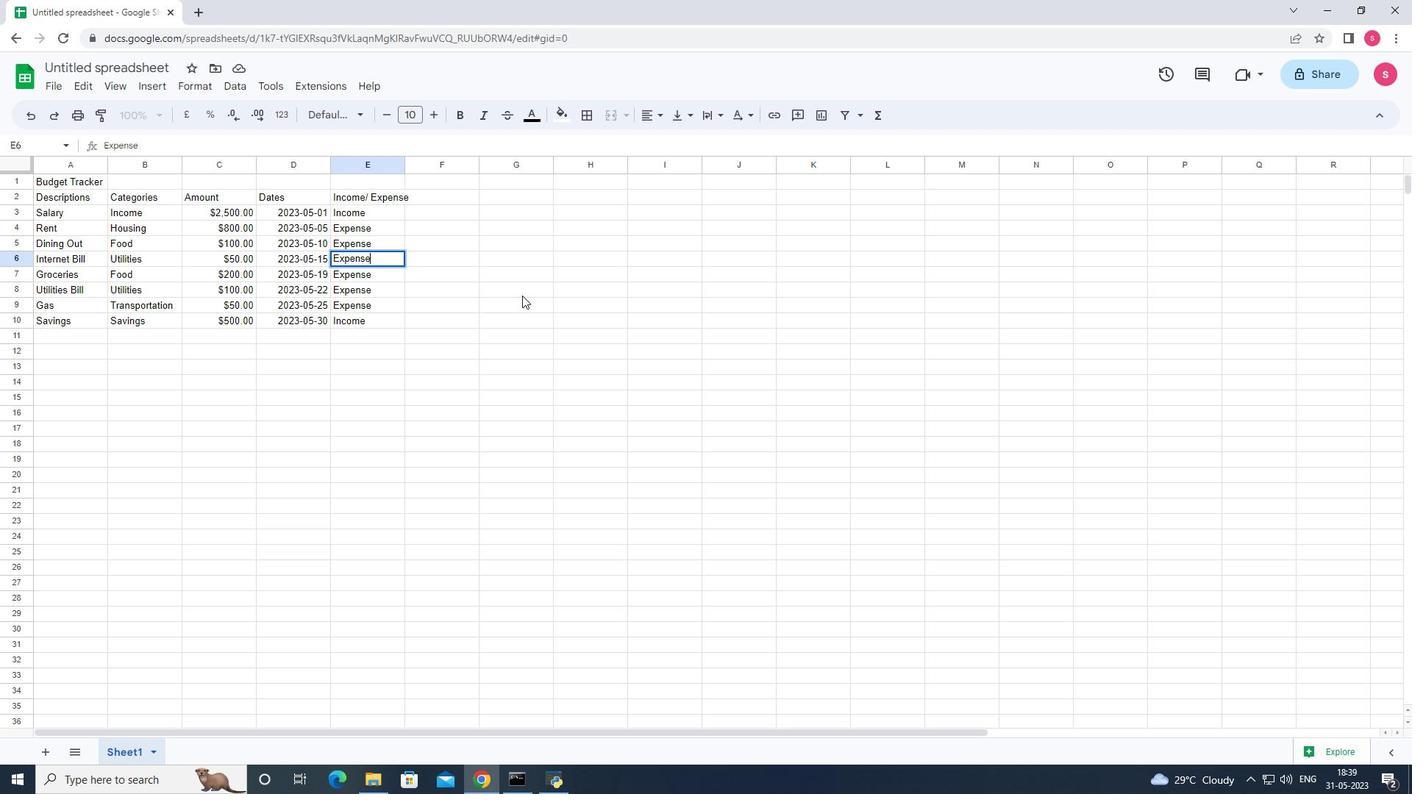 
Action: Mouse moved to (86, 69)
Screenshot: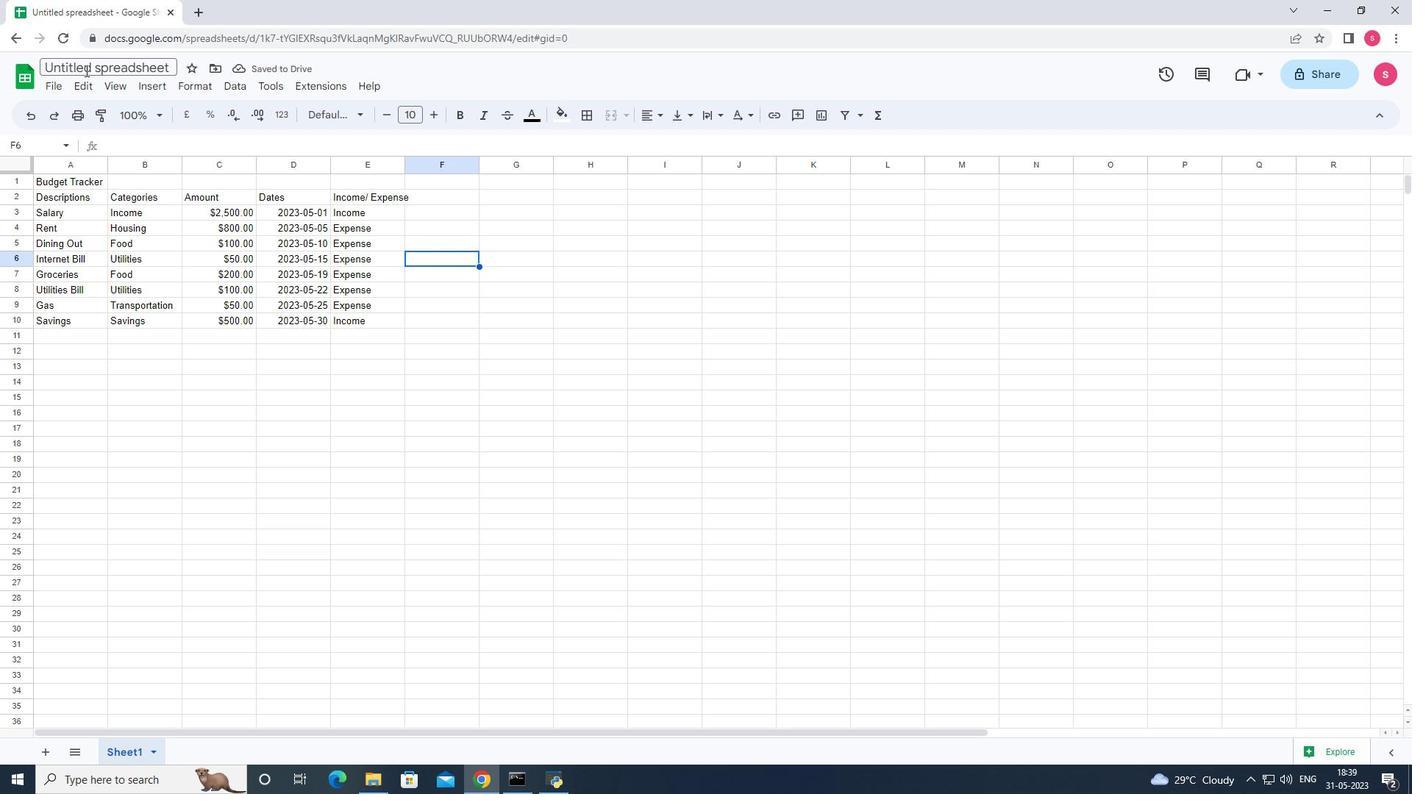 
Action: Mouse pressed left at (86, 69)
Screenshot: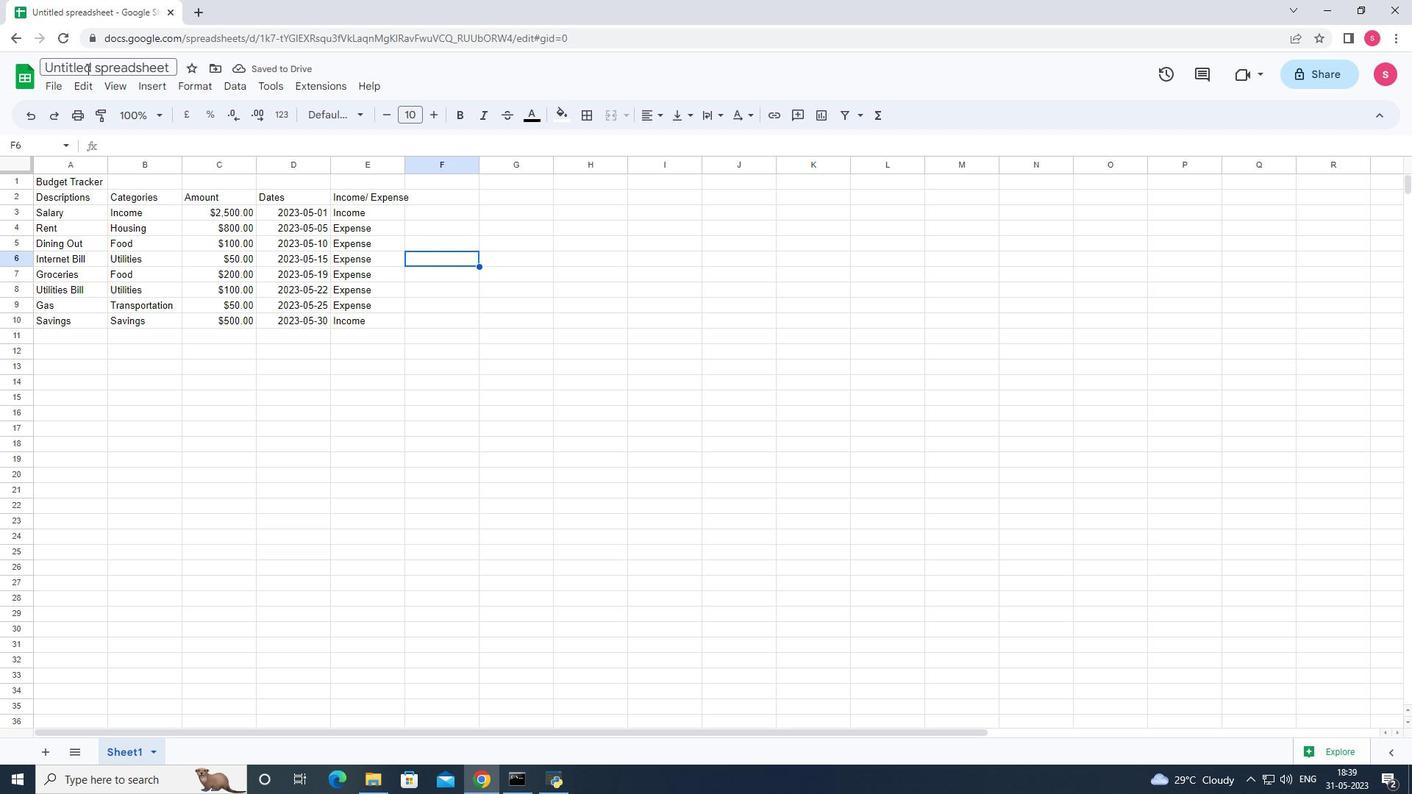 
Action: Mouse pressed left at (86, 69)
Screenshot: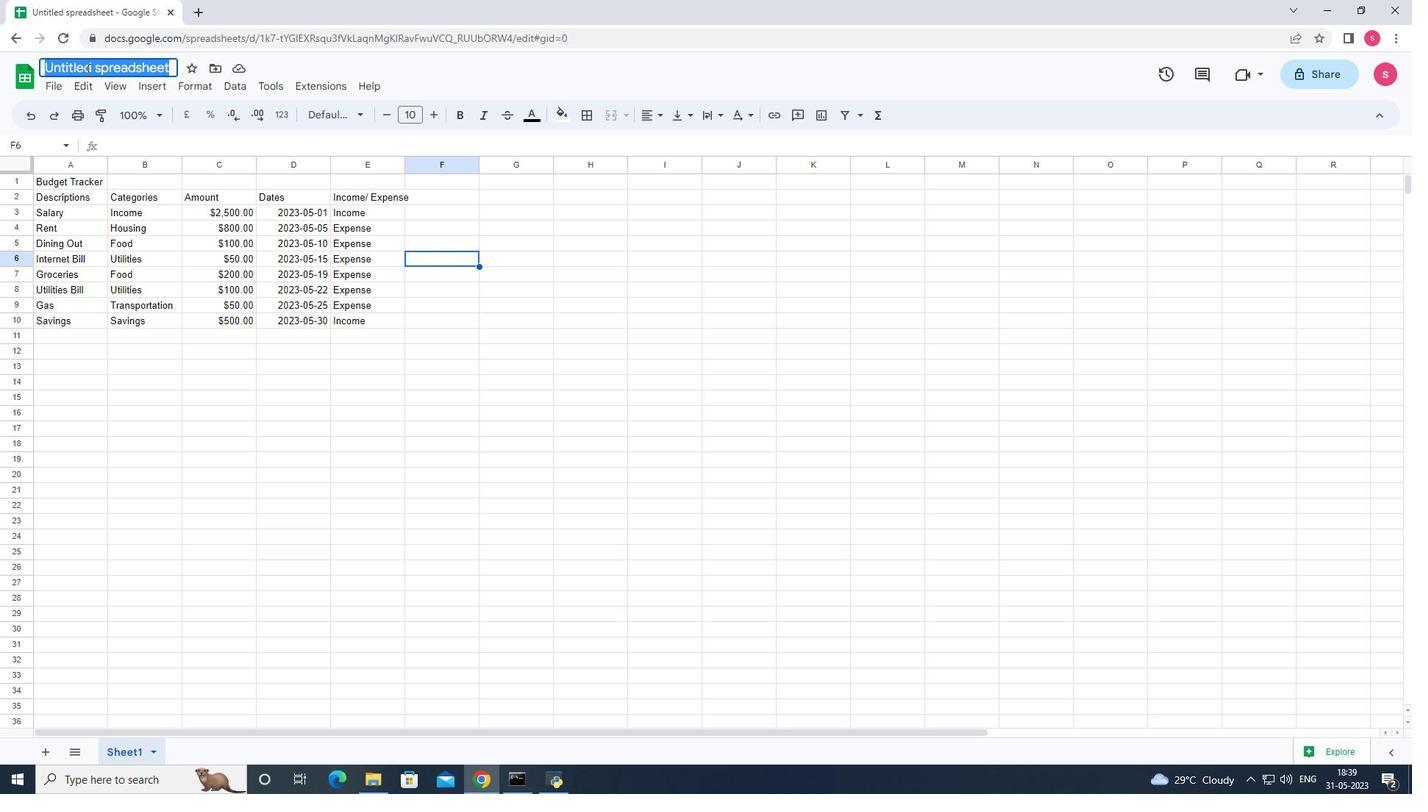 
Action: Mouse pressed left at (86, 69)
Screenshot: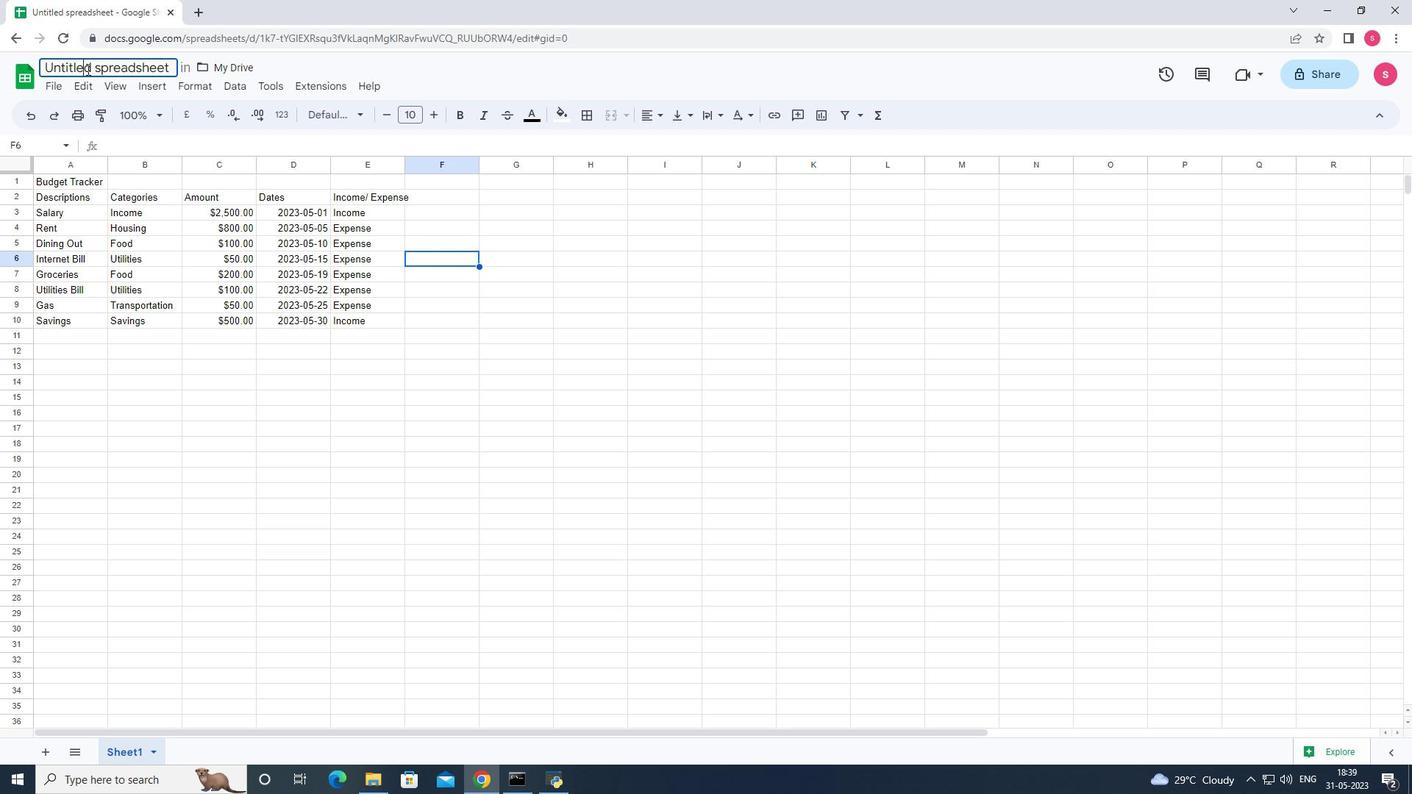 
Action: Mouse moved to (168, 67)
Screenshot: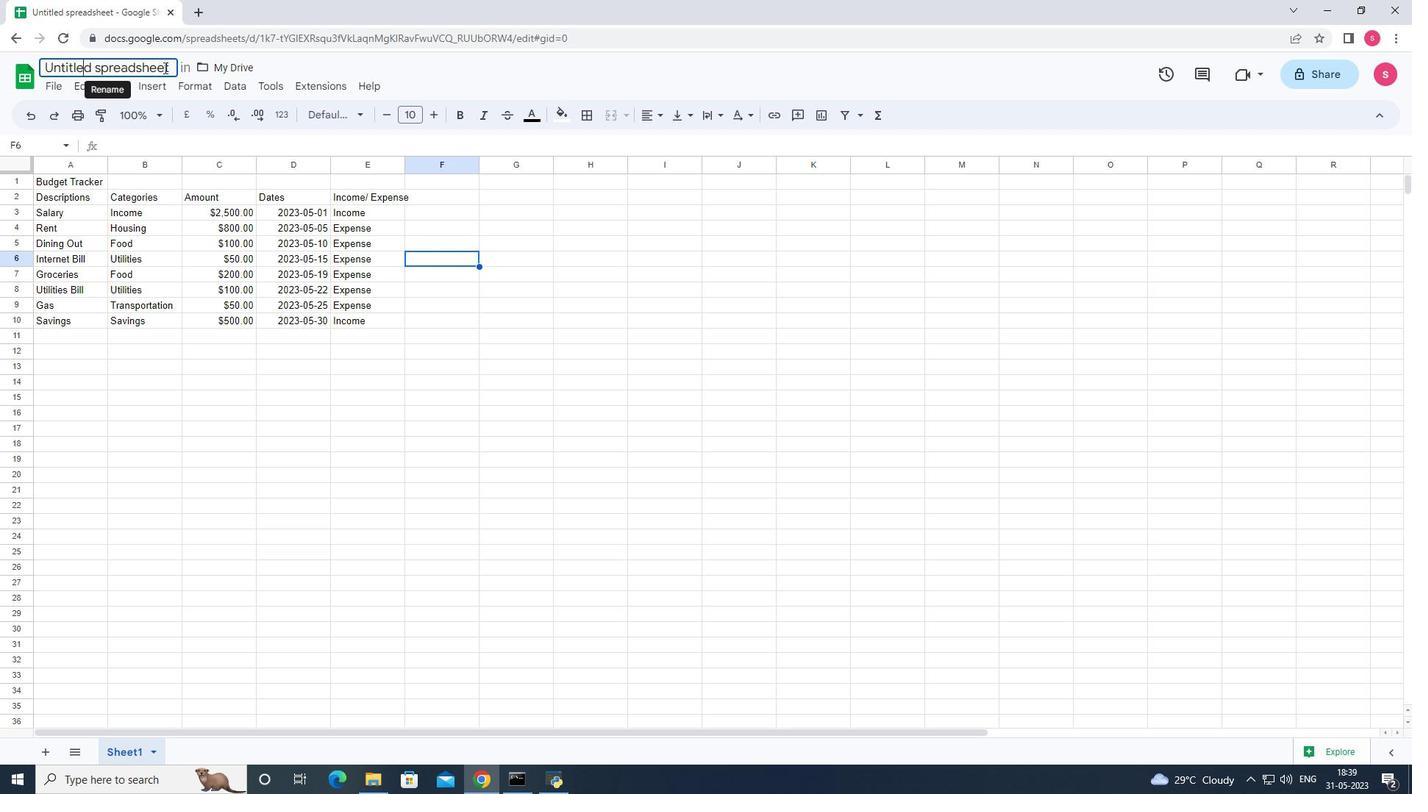 
Action: Mouse pressed left at (168, 67)
Screenshot: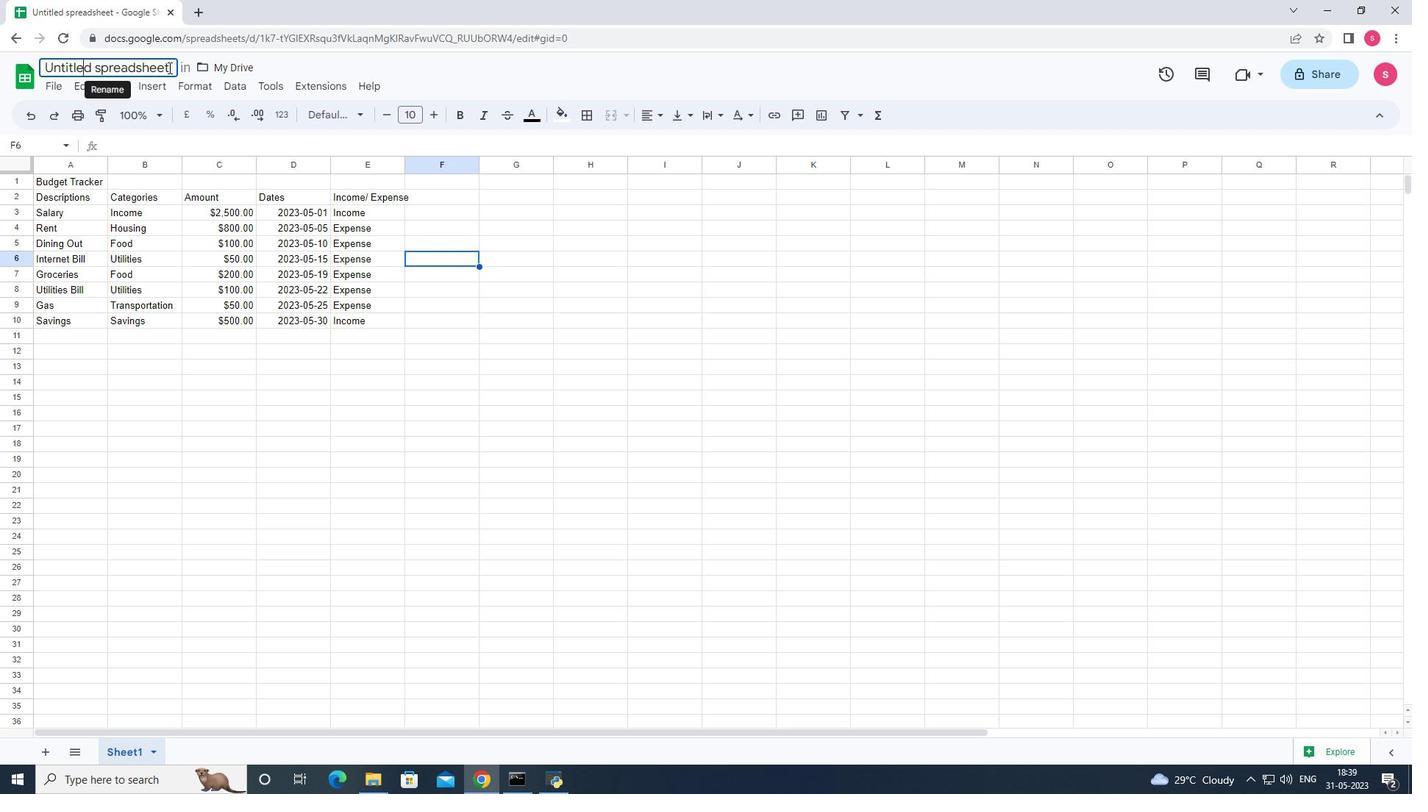 
Action: Mouse moved to (160, 69)
Screenshot: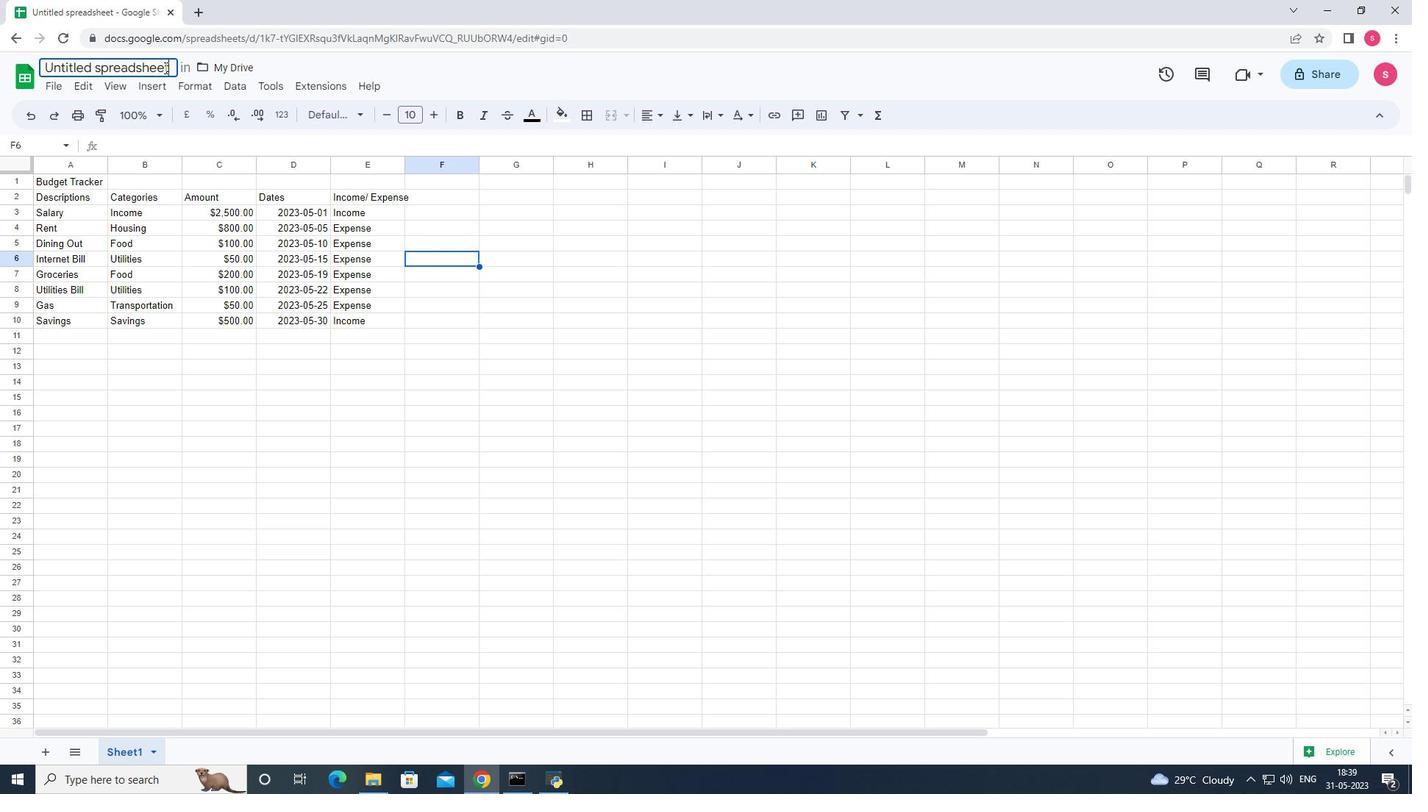 
Action: Key pressed <Key.backspace><Key.backspace><Key.backspace><Key.backspace><Key.backspace><Key.backspace><Key.backspace><Key.backspace><Key.backspace><Key.backspace><Key.backspace><Key.backspace><Key.backspace><Key.backspace><Key.backspace><Key.backspace><Key.backspace><Key.backspace><Key.backspace><Key.backspace><Key.backspace><Key.backspace><Key.backspace><Key.backspace><Key.backspace><Key.backspace><Key.backspace><Key.backspace><Key.backspace><Key.shift>Budget<Key.space><Key.shift><Key.shift><Key.shift><Key.shift><Key.shift><Key.shift><Key.shift><Key.shift><Key.shift><Key.shift><Key.shift><Key.shift><Key.shift><Key.shift><Key.shift><Key.shift><Key.shift><Key.shift><Key.shift>T<Key.backspace><Key.backspace><Key.space><Key.shift>Tracker<Key.space><Key.backspace>book
Screenshot: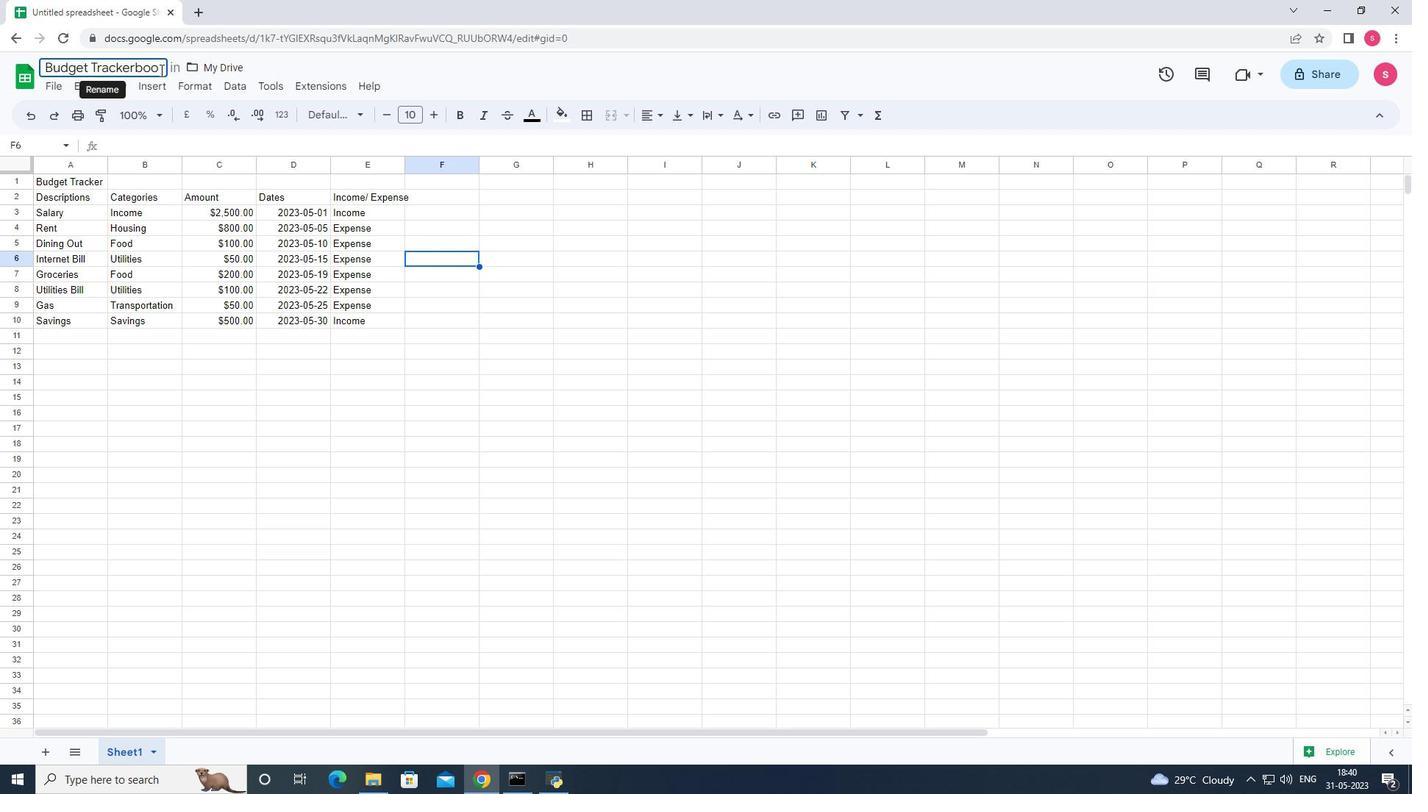 
Action: Mouse moved to (596, 569)
Screenshot: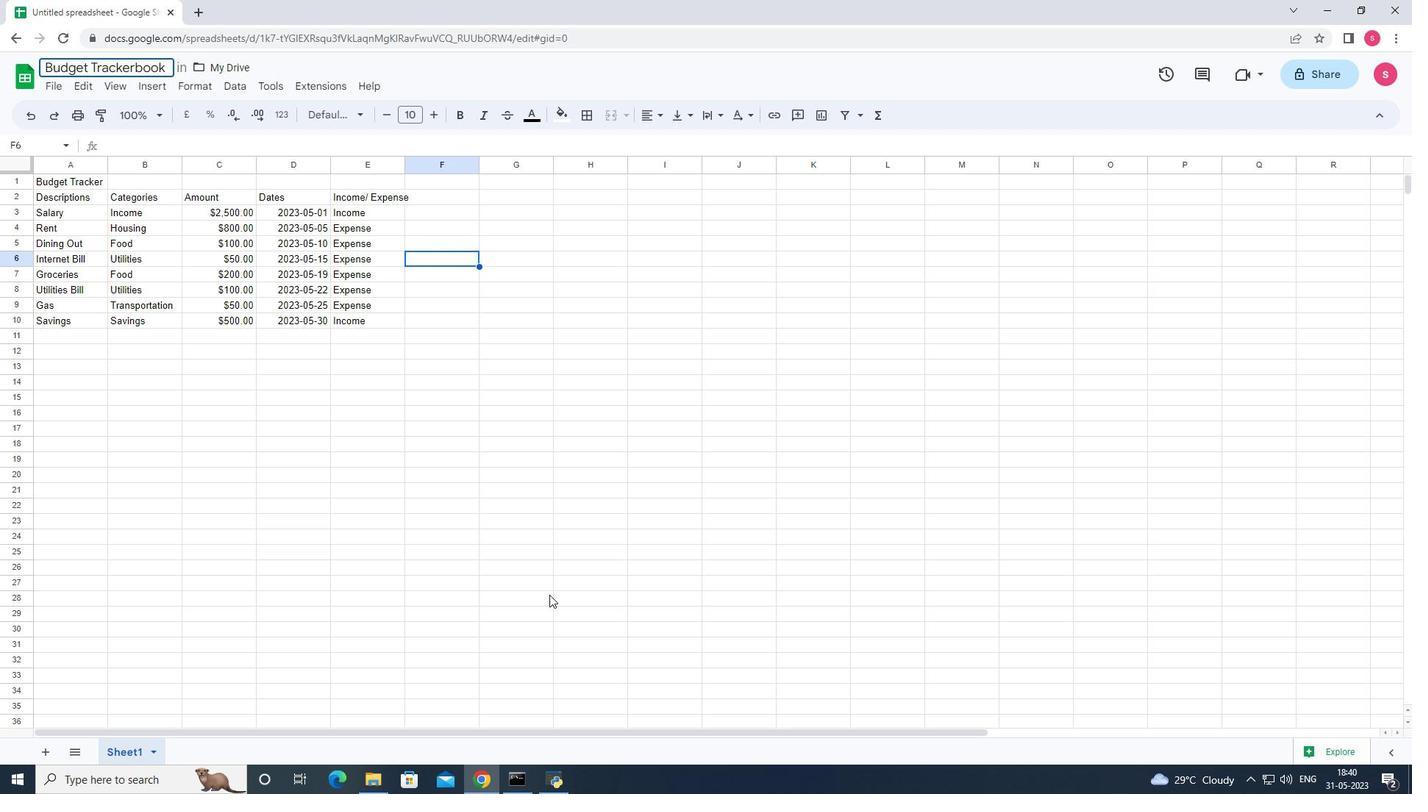 
Action: Mouse pressed left at (596, 569)
Screenshot: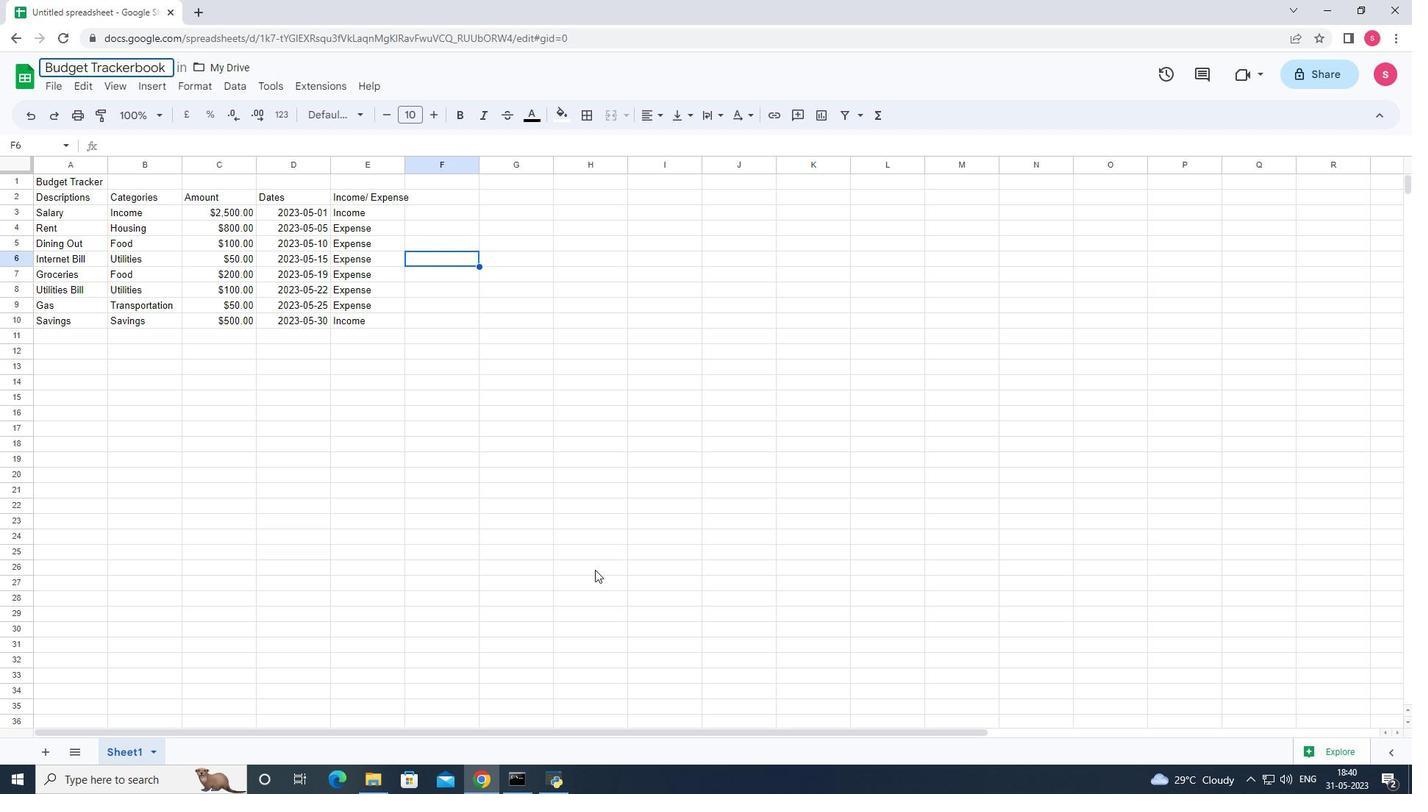 
Action: Mouse moved to (596, 568)
Screenshot: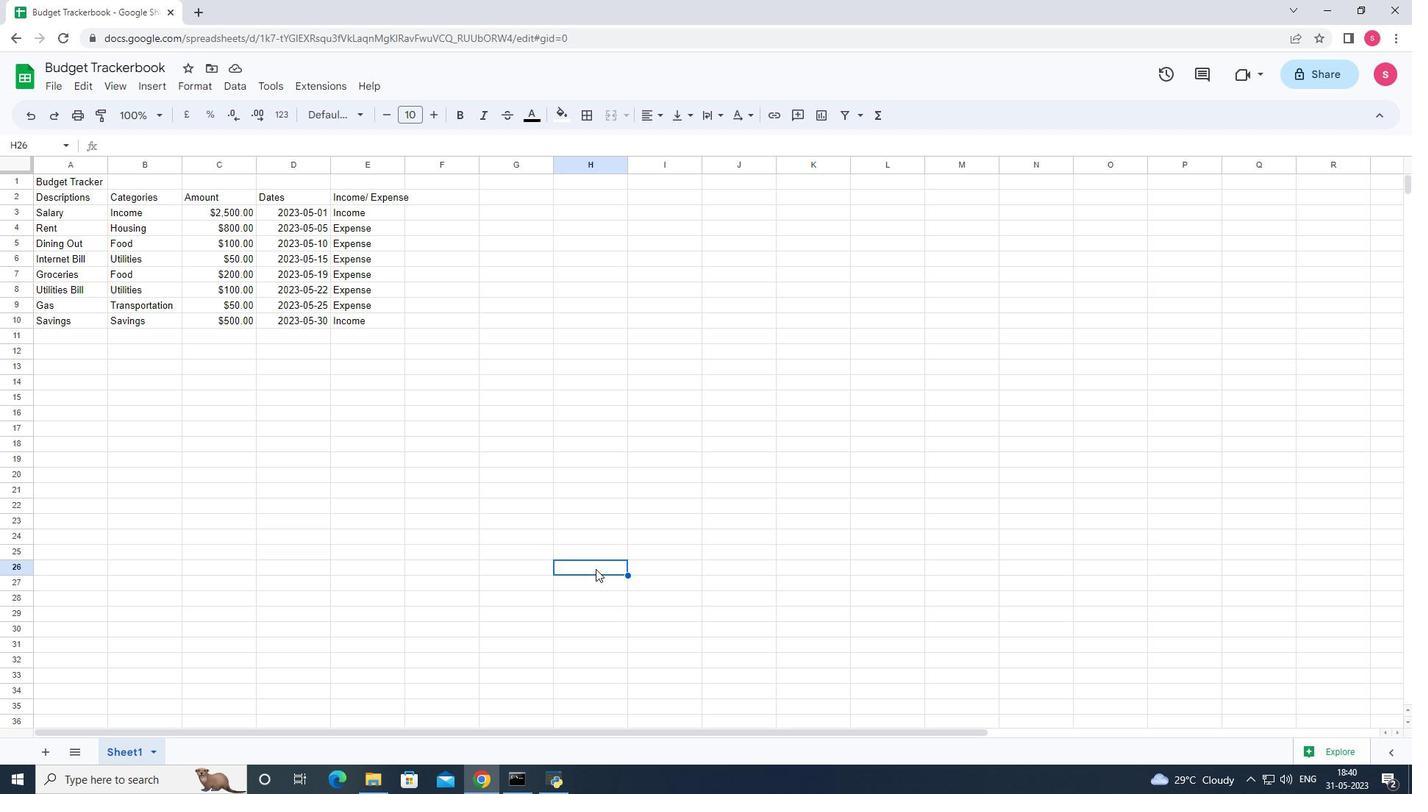 
Action: Key pressed ctrl+S
Screenshot: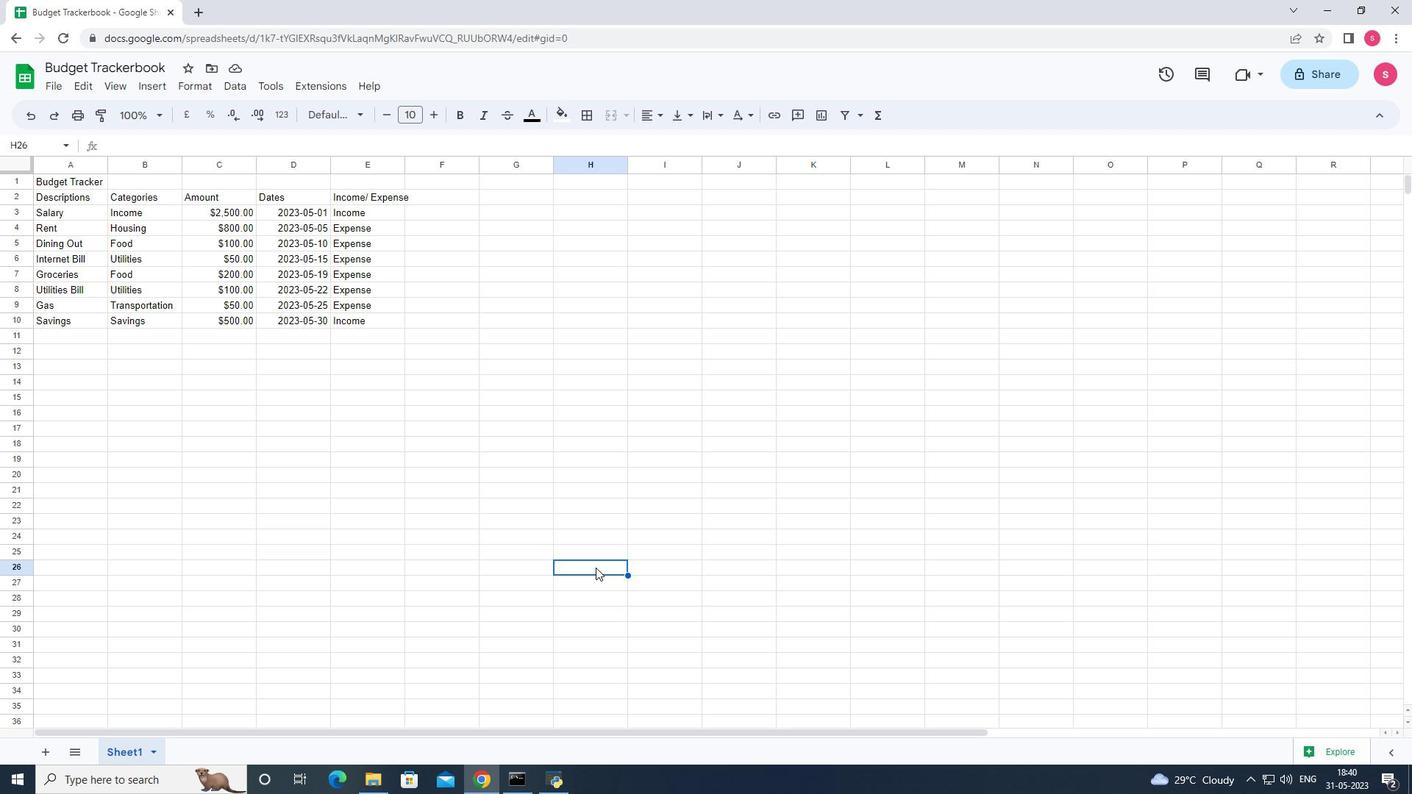
